 Task: Find a one-way flight from Hurghada to Batam on June 29 for 2 passengers in premium economy, with Emirates, and 1 carry-on bag, departing at 6:00 AM.
Action: Mouse pressed left at (344, 237)
Screenshot: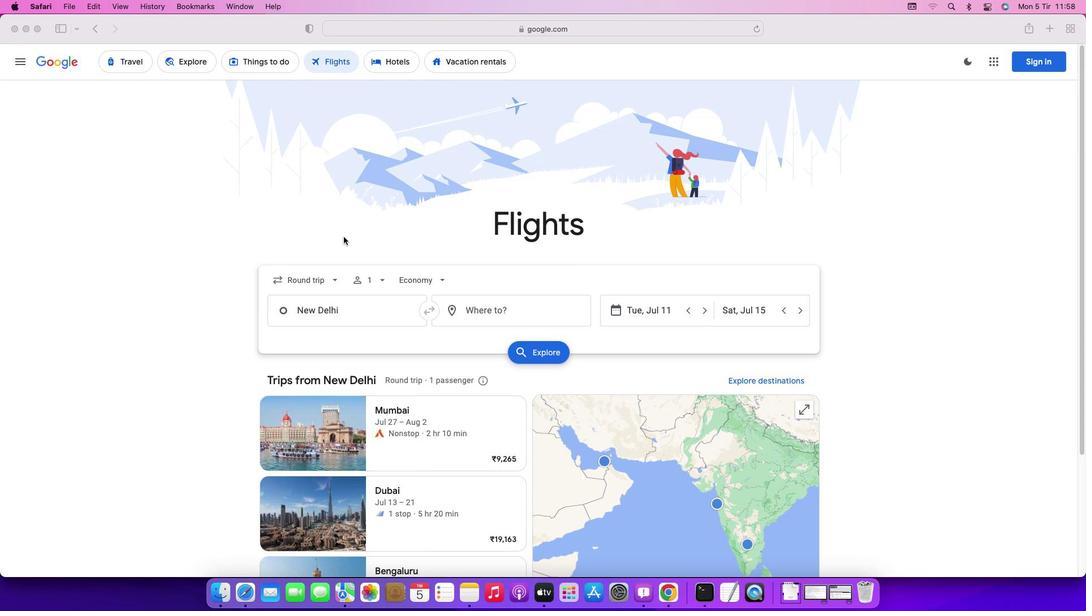 
Action: Mouse moved to (324, 277)
Screenshot: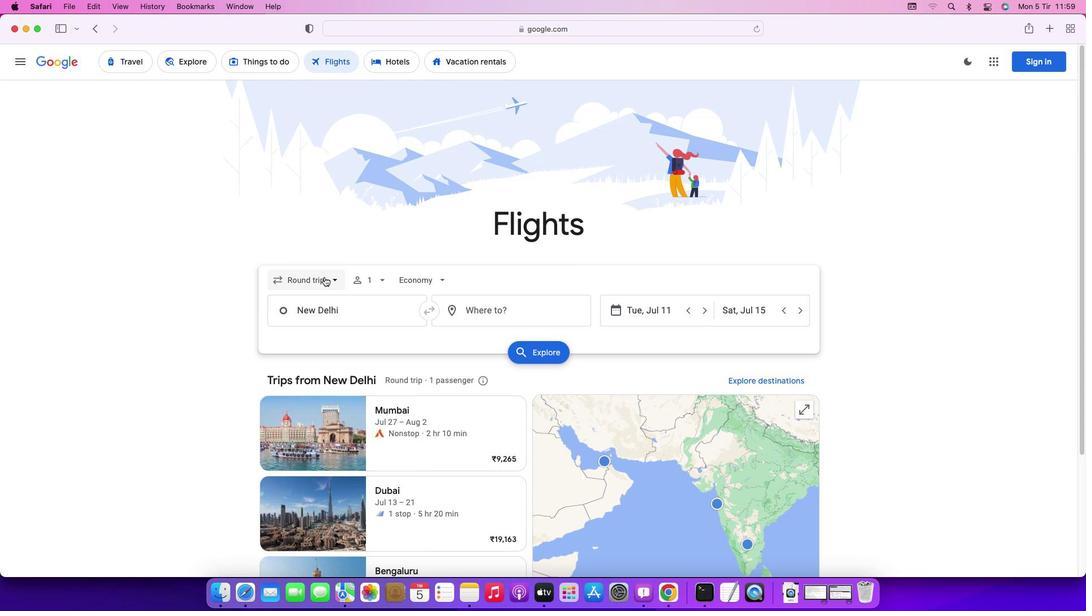 
Action: Mouse pressed left at (324, 277)
Screenshot: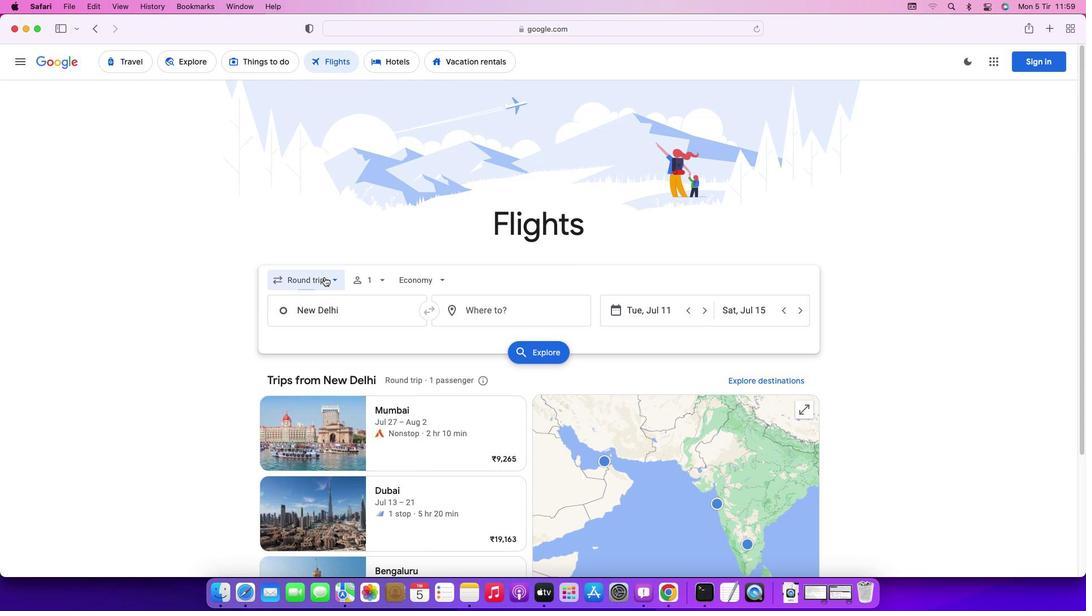 
Action: Mouse moved to (320, 334)
Screenshot: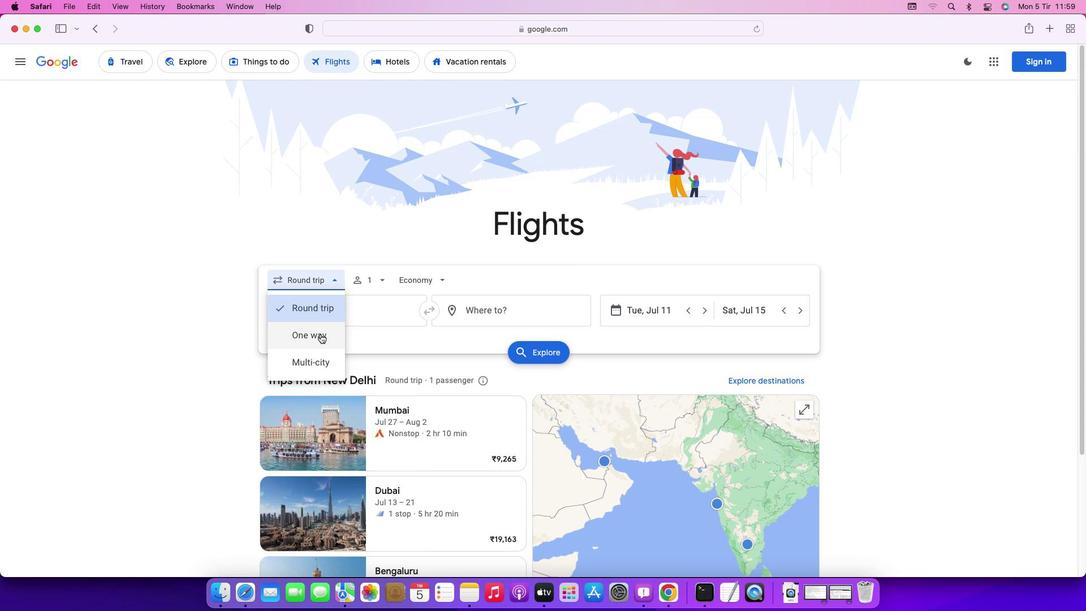 
Action: Mouse pressed left at (320, 334)
Screenshot: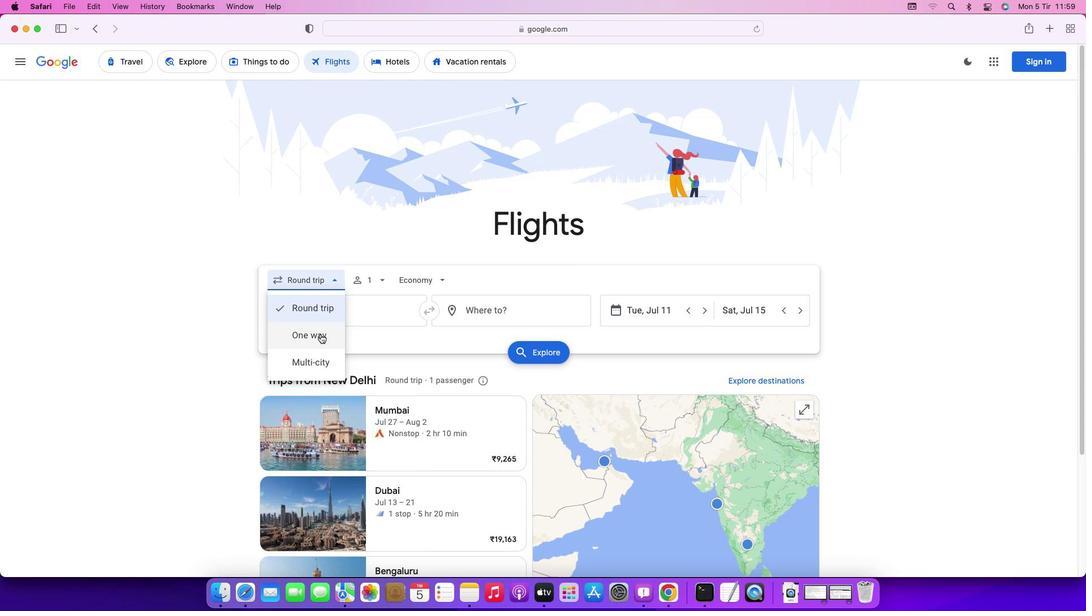 
Action: Mouse moved to (369, 276)
Screenshot: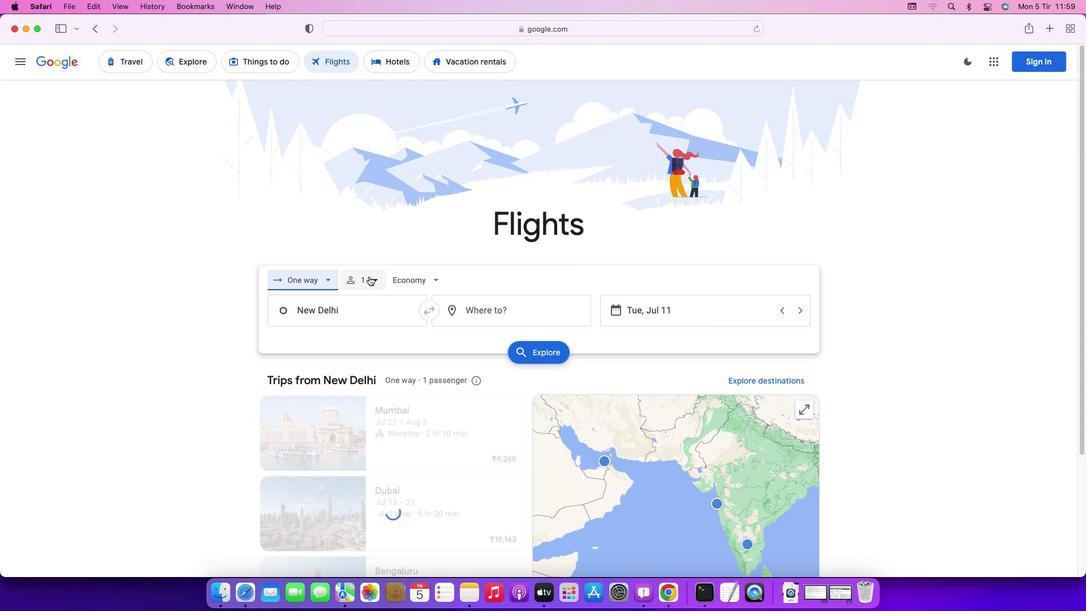 
Action: Mouse pressed left at (369, 276)
Screenshot: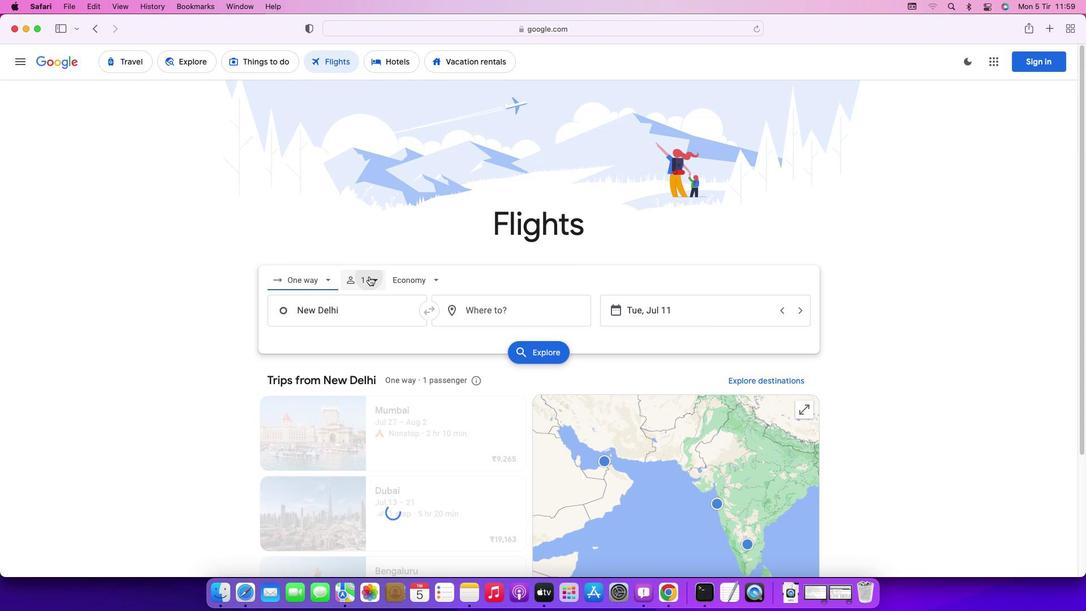 
Action: Mouse moved to (458, 307)
Screenshot: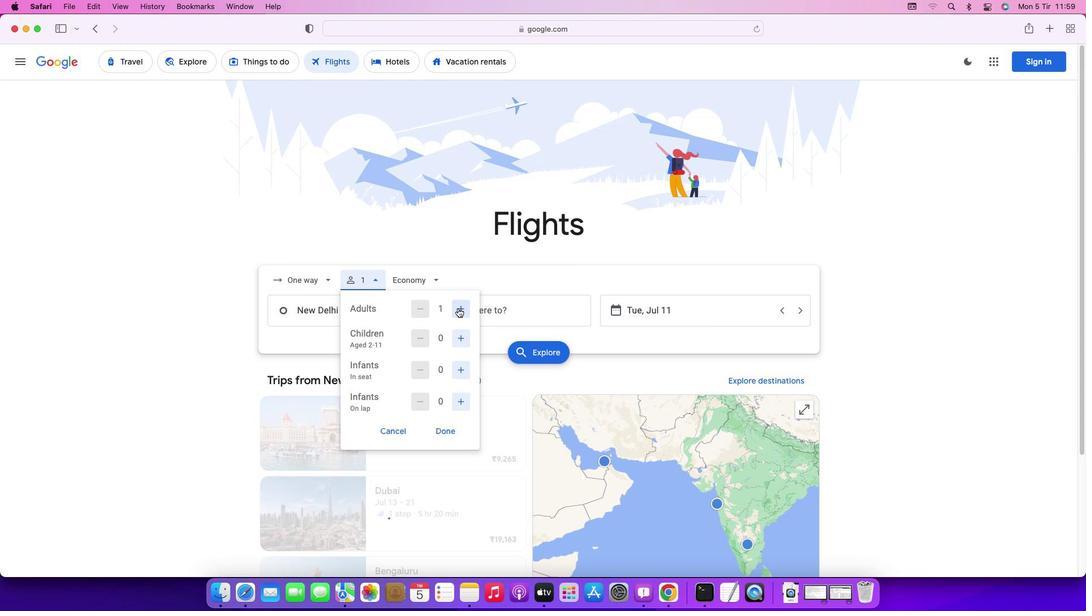 
Action: Mouse pressed left at (458, 307)
Screenshot: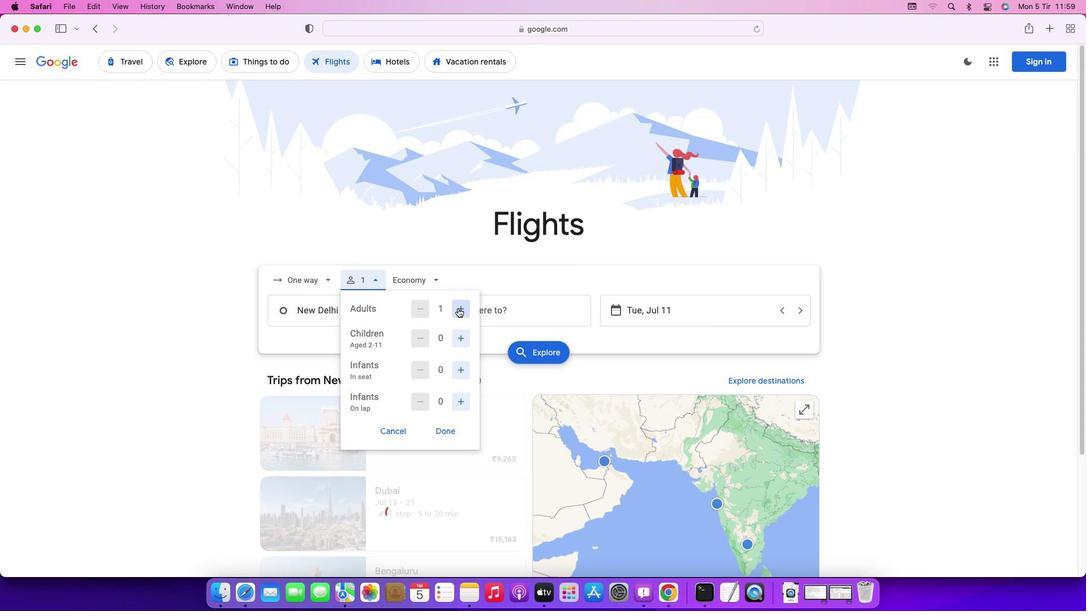 
Action: Mouse moved to (448, 430)
Screenshot: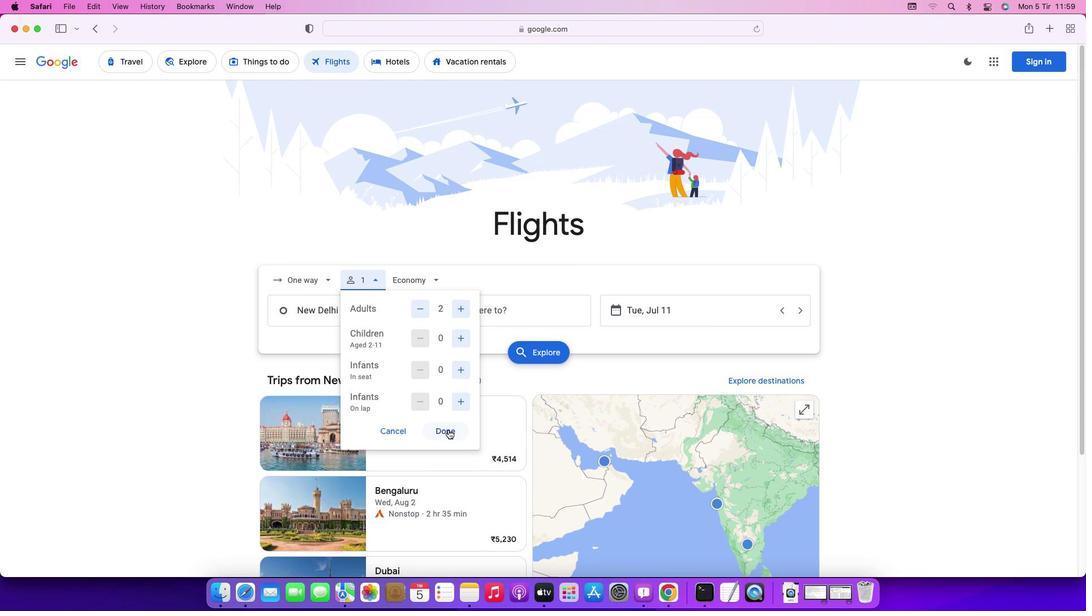 
Action: Mouse pressed left at (448, 430)
Screenshot: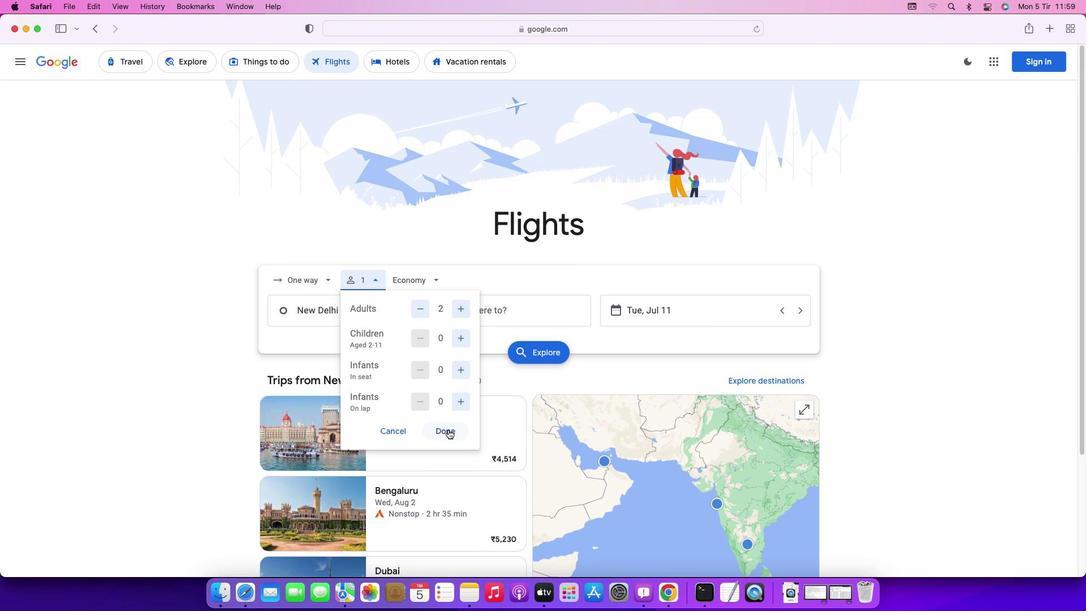 
Action: Mouse moved to (435, 281)
Screenshot: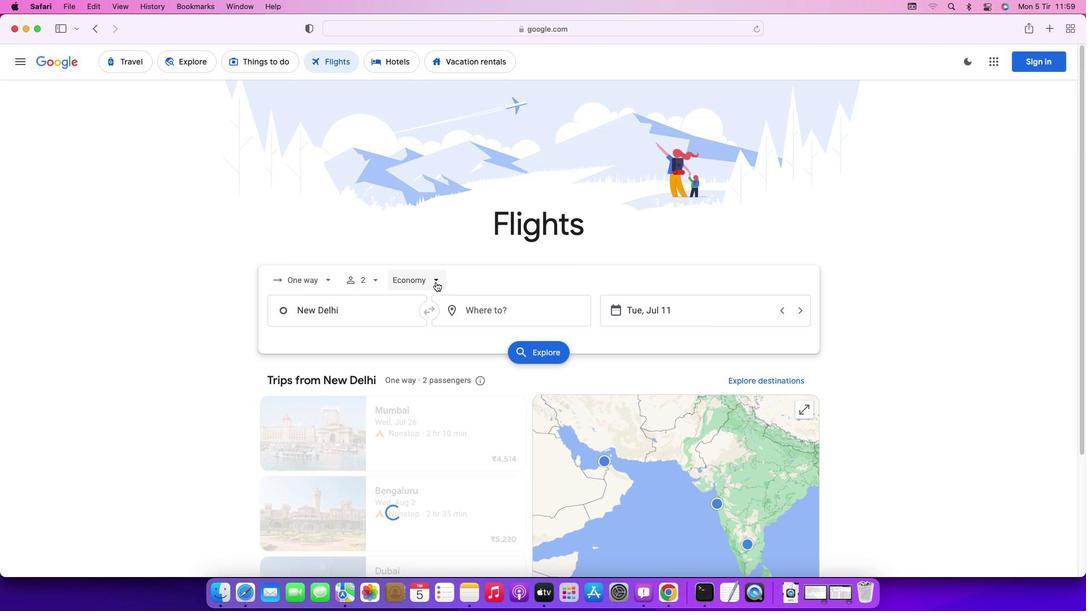 
Action: Mouse pressed left at (435, 281)
Screenshot: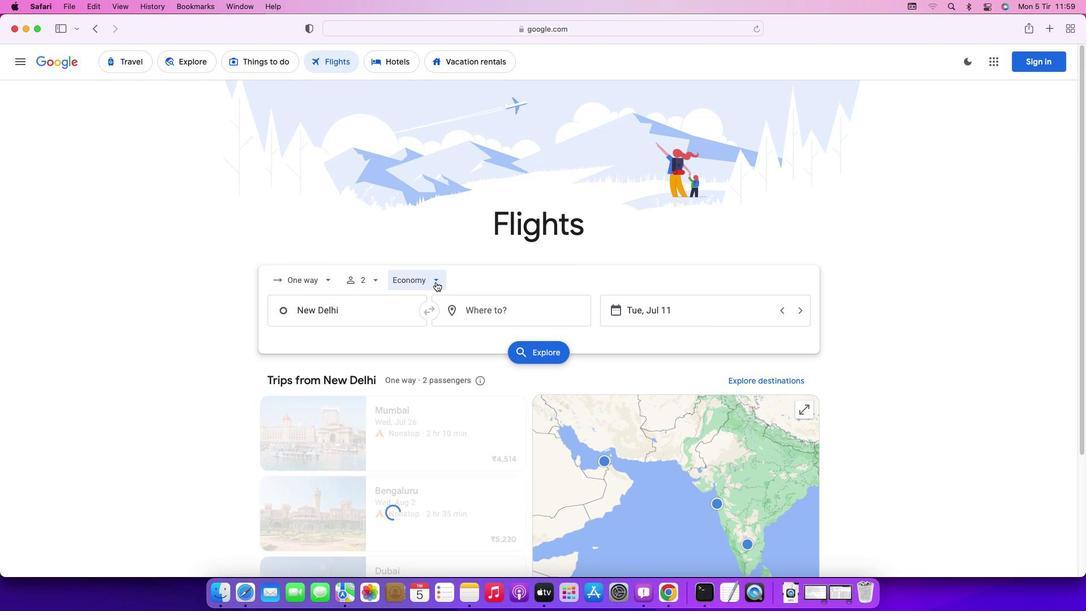 
Action: Mouse moved to (435, 330)
Screenshot: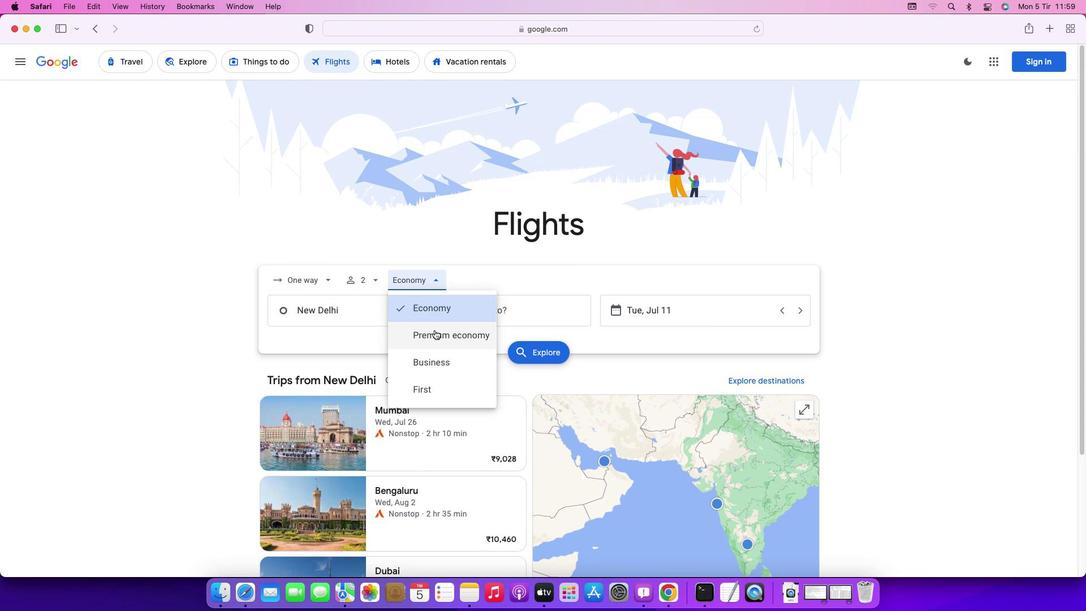 
Action: Mouse pressed left at (435, 330)
Screenshot: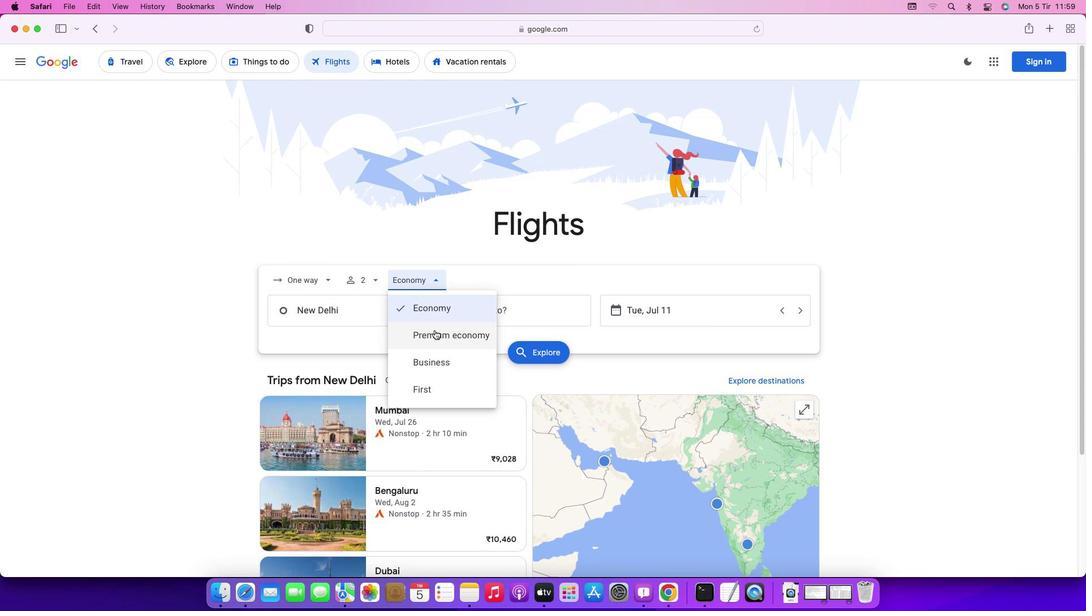 
Action: Mouse moved to (365, 308)
Screenshot: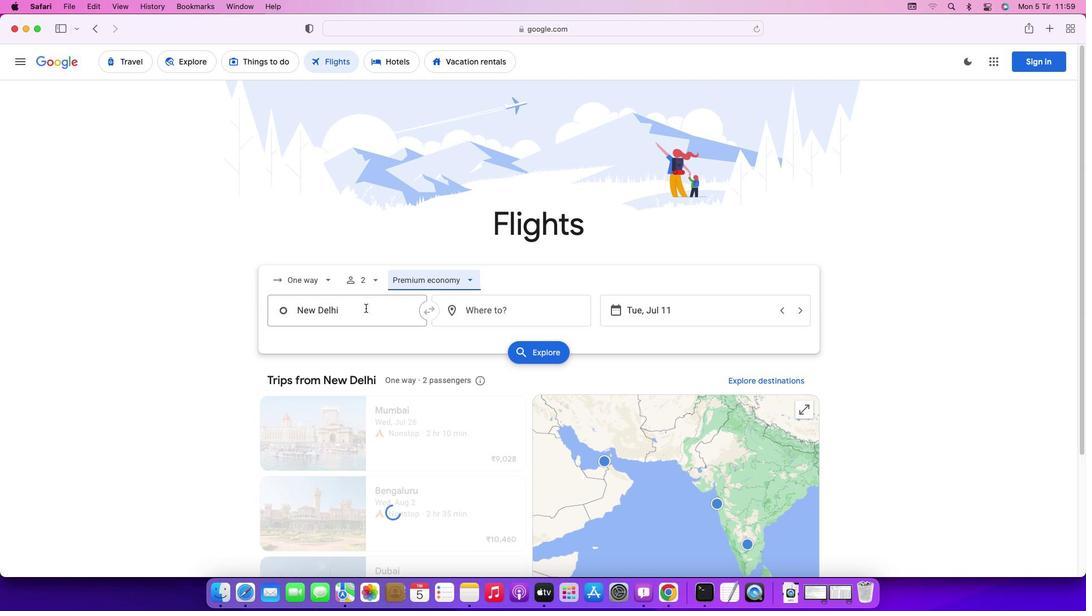 
Action: Mouse pressed left at (365, 308)
Screenshot: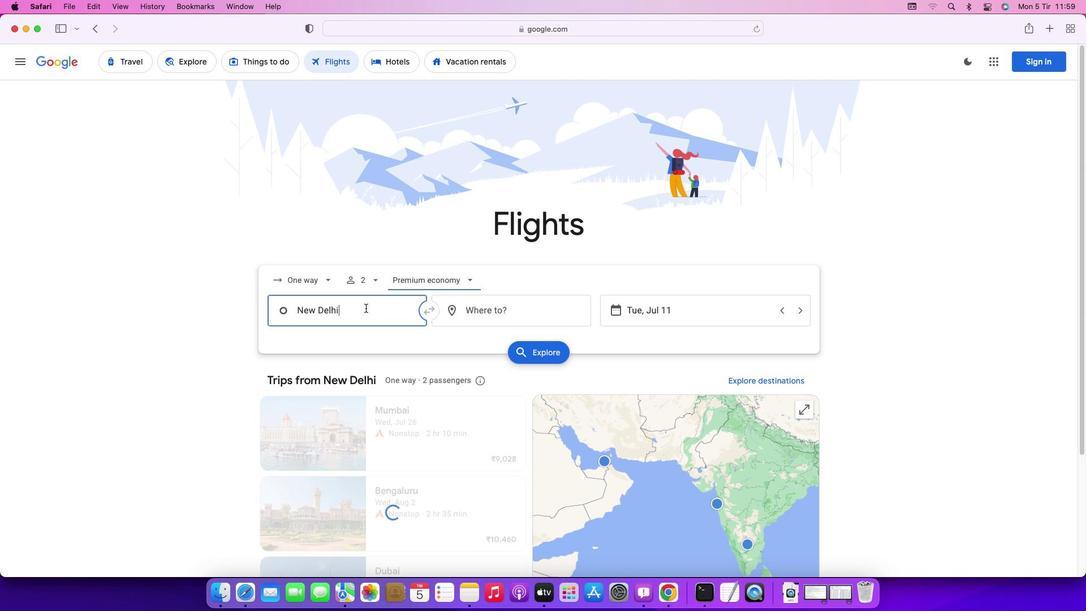 
Action: Key pressed Key.backspaceKey.caps_lock'H'Key.caps_lock'u''r''g''h''a''d''a'Key.enter
Screenshot: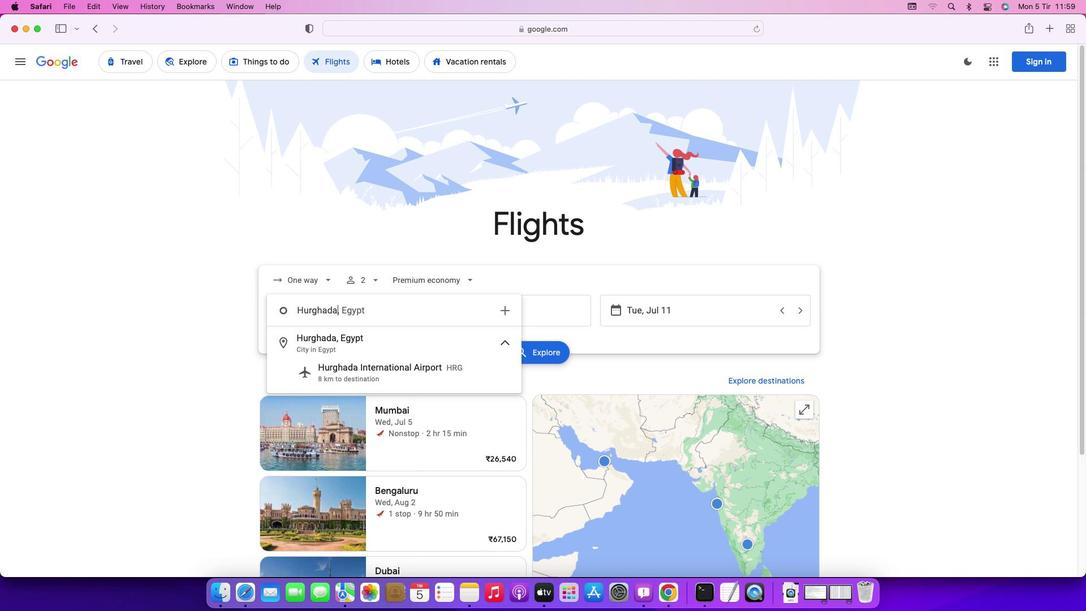 
Action: Mouse moved to (476, 315)
Screenshot: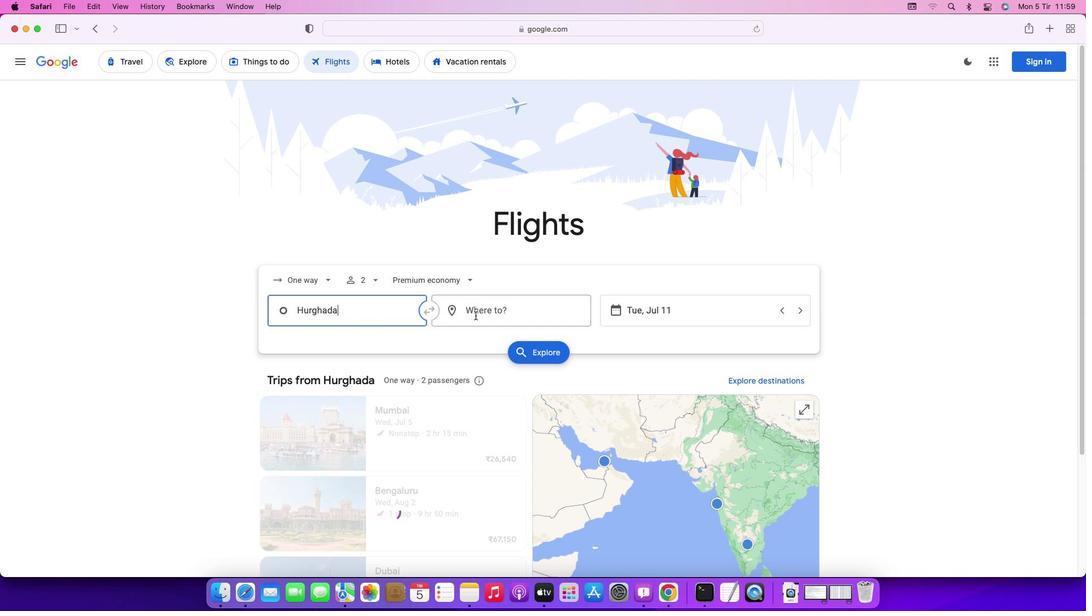 
Action: Mouse pressed left at (476, 315)
Screenshot: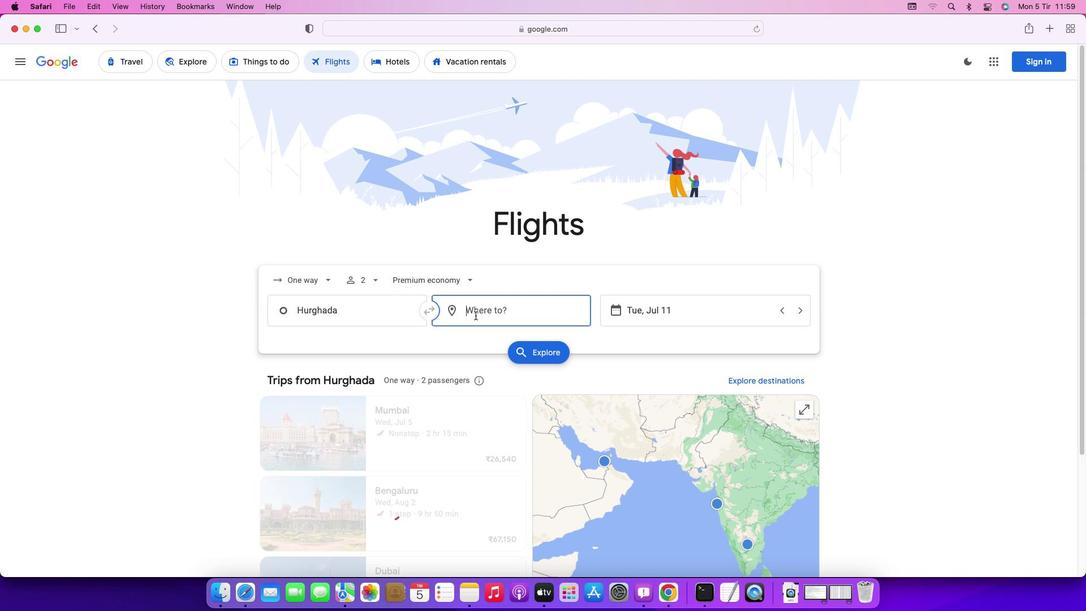 
Action: Key pressed Key.caps_lock'B'Key.caps_lock'a''t''a''m'Key.enter
Screenshot: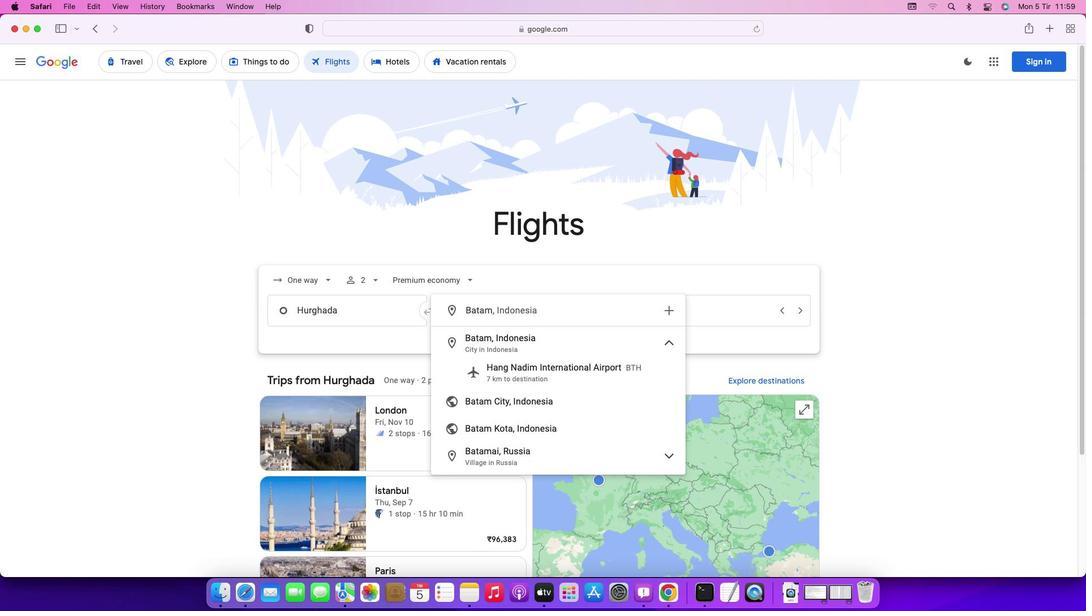 
Action: Mouse moved to (696, 311)
Screenshot: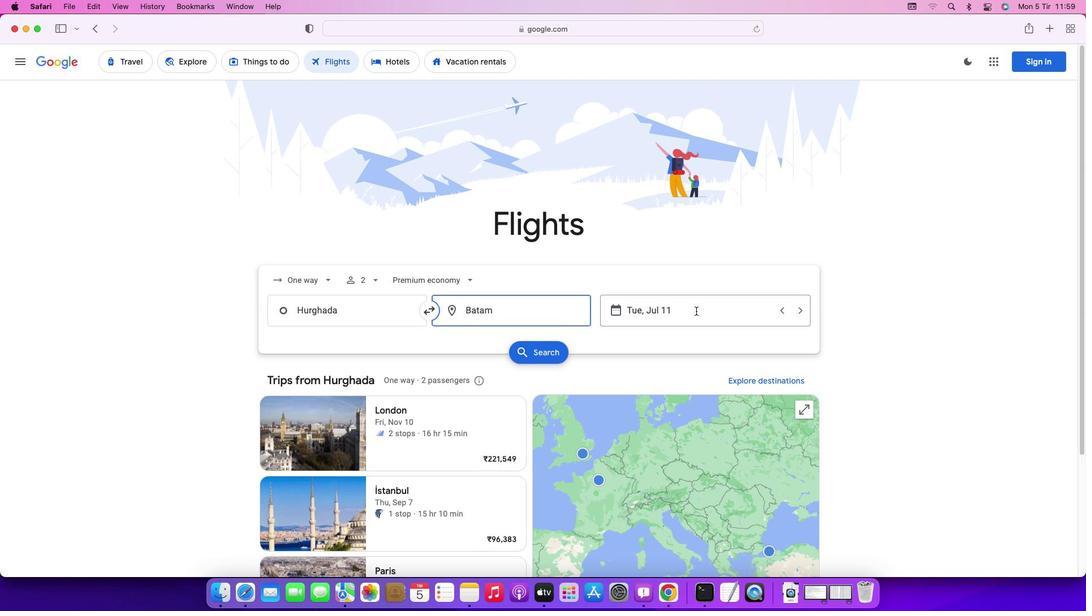 
Action: Mouse pressed left at (696, 311)
Screenshot: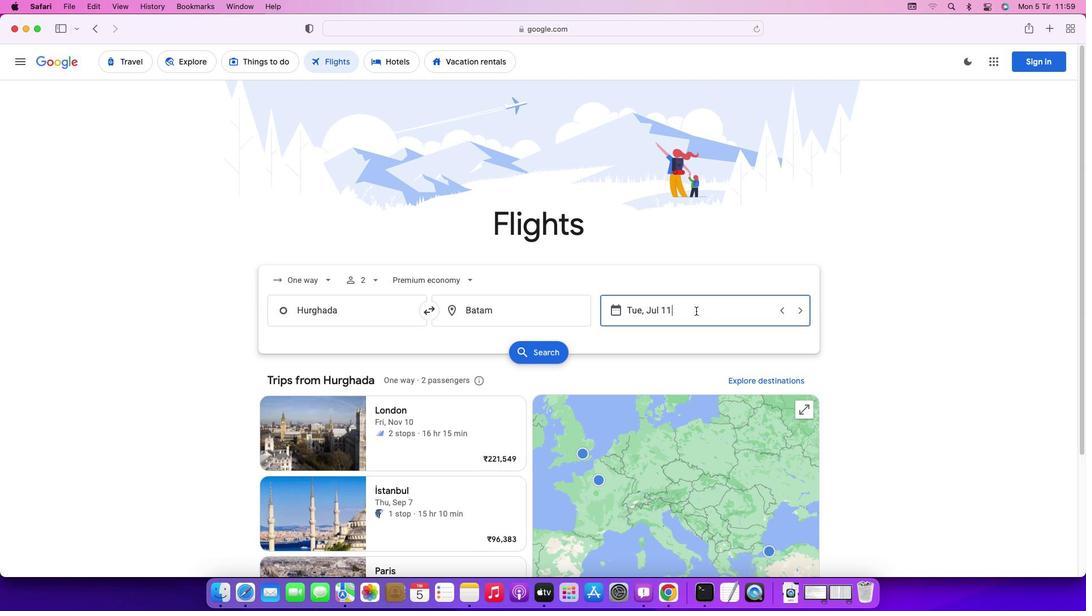 
Action: Mouse moved to (517, 489)
Screenshot: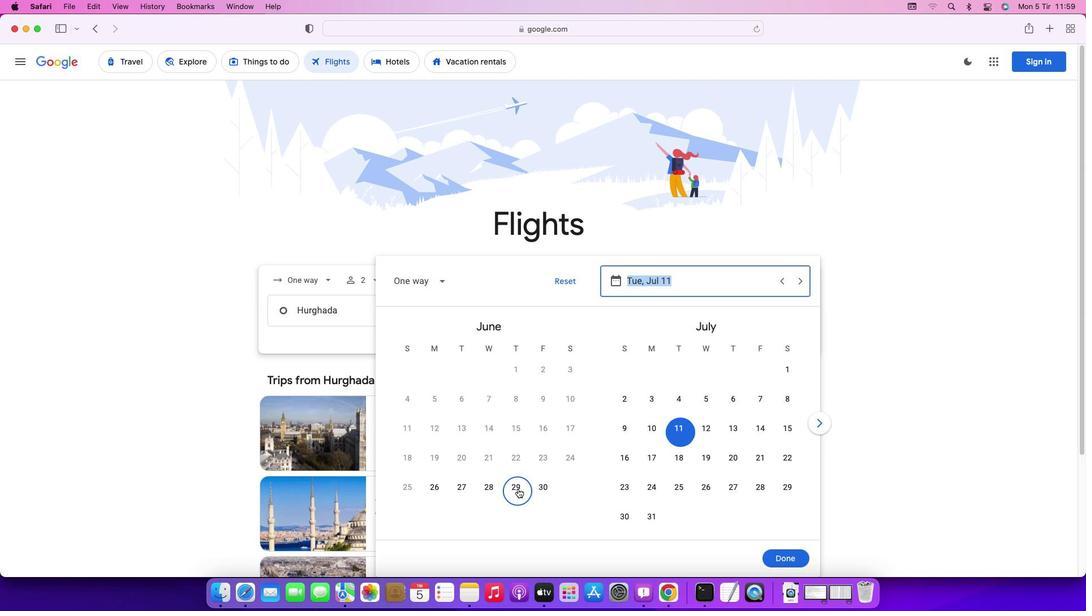 
Action: Mouse pressed left at (517, 489)
Screenshot: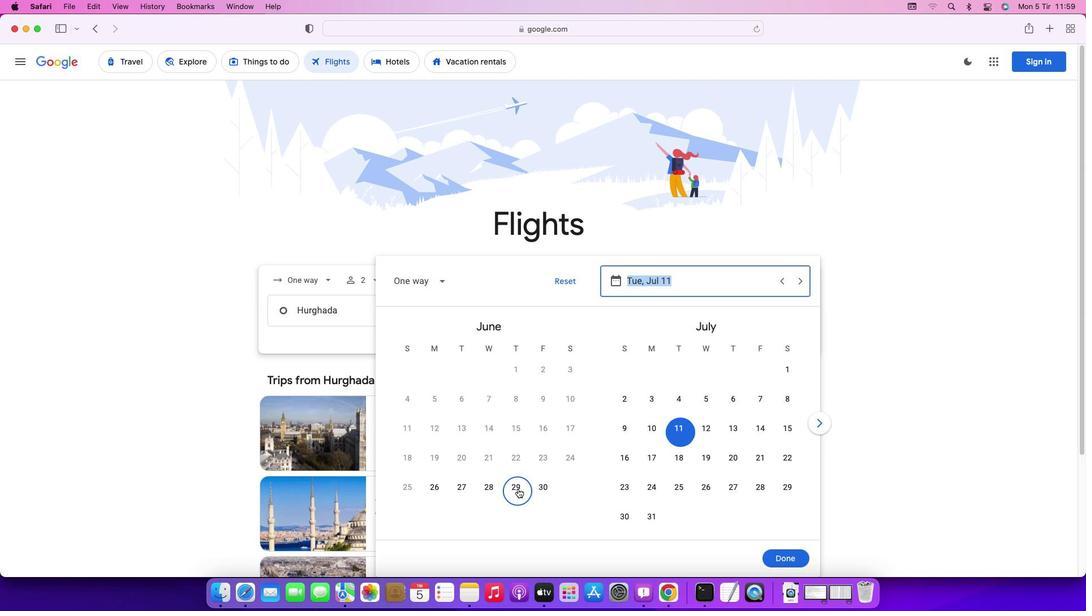 
Action: Mouse moved to (784, 554)
Screenshot: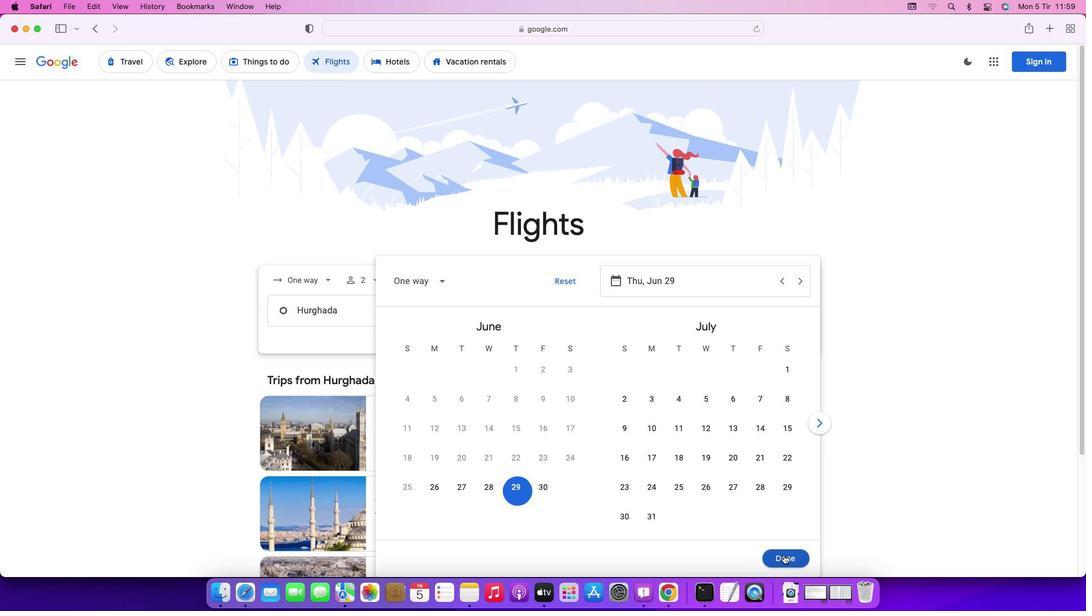 
Action: Mouse pressed left at (784, 554)
Screenshot: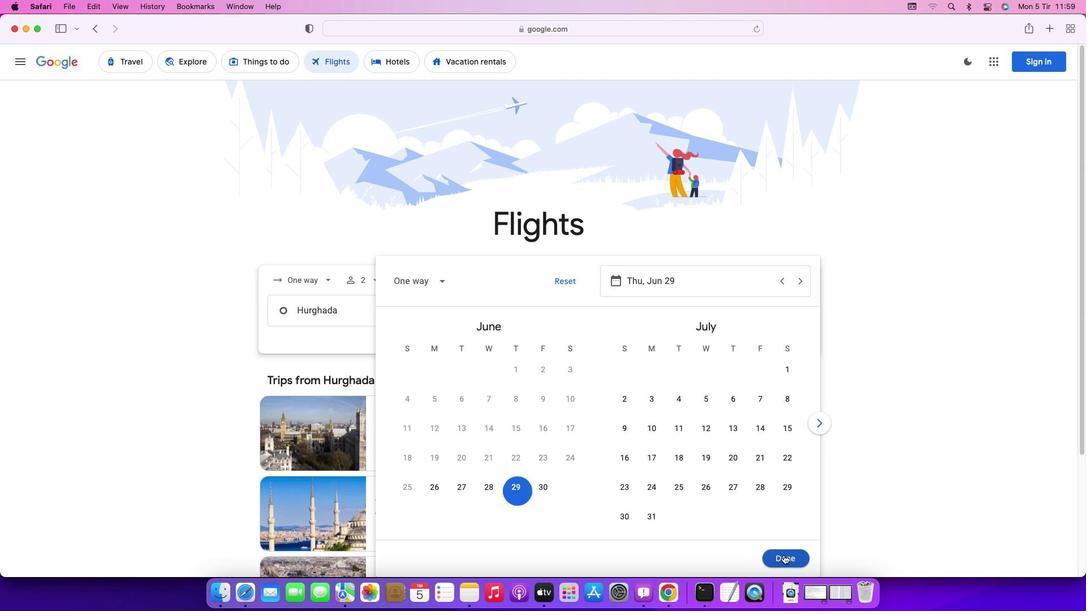 
Action: Mouse moved to (558, 357)
Screenshot: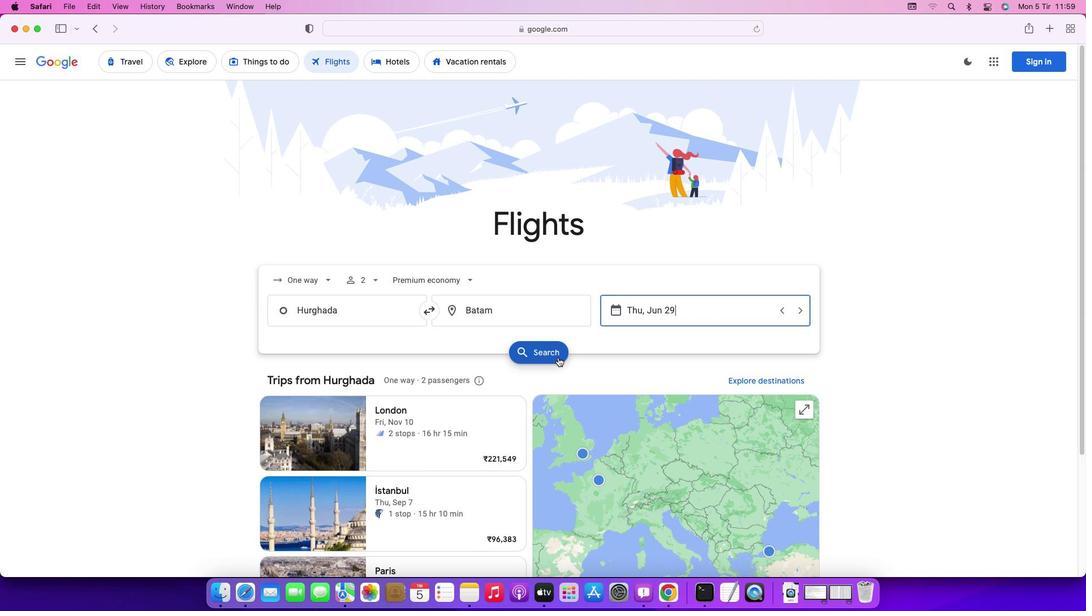 
Action: Mouse pressed left at (558, 357)
Screenshot: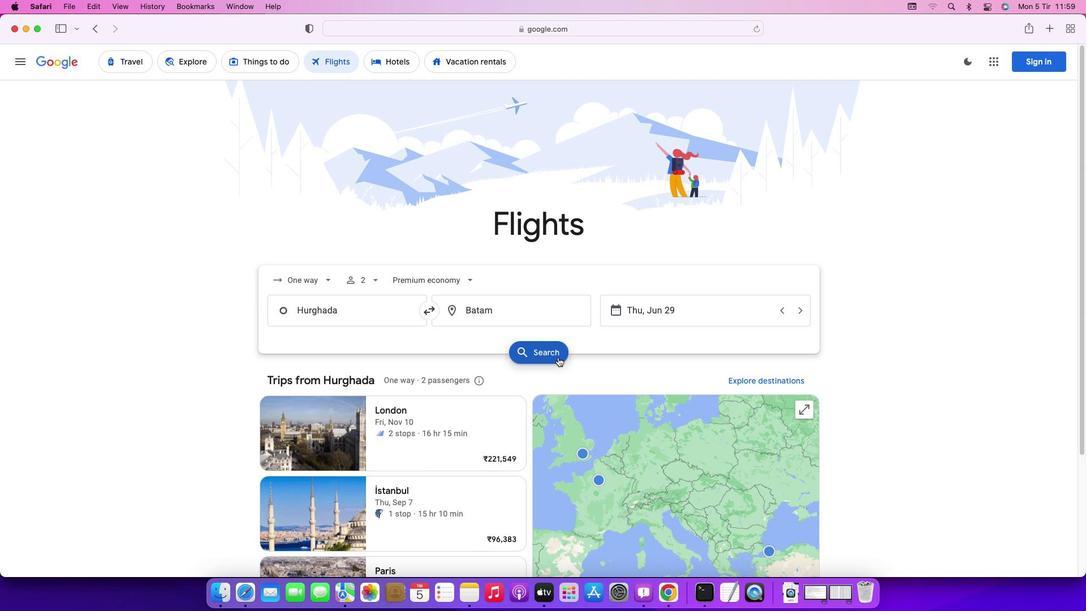 
Action: Mouse moved to (344, 169)
Screenshot: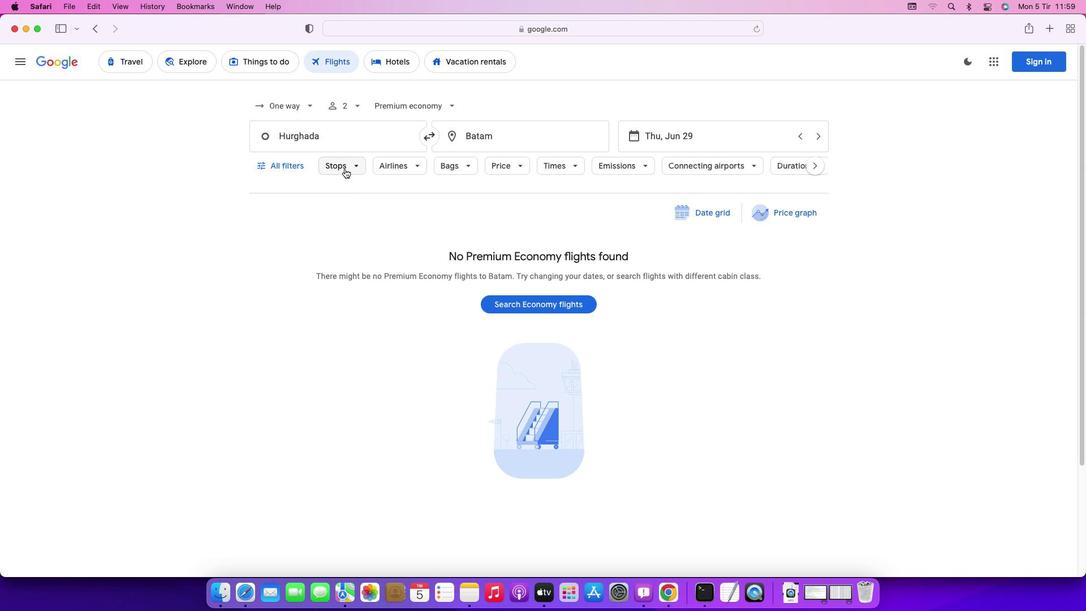 
Action: Mouse pressed left at (344, 169)
Screenshot: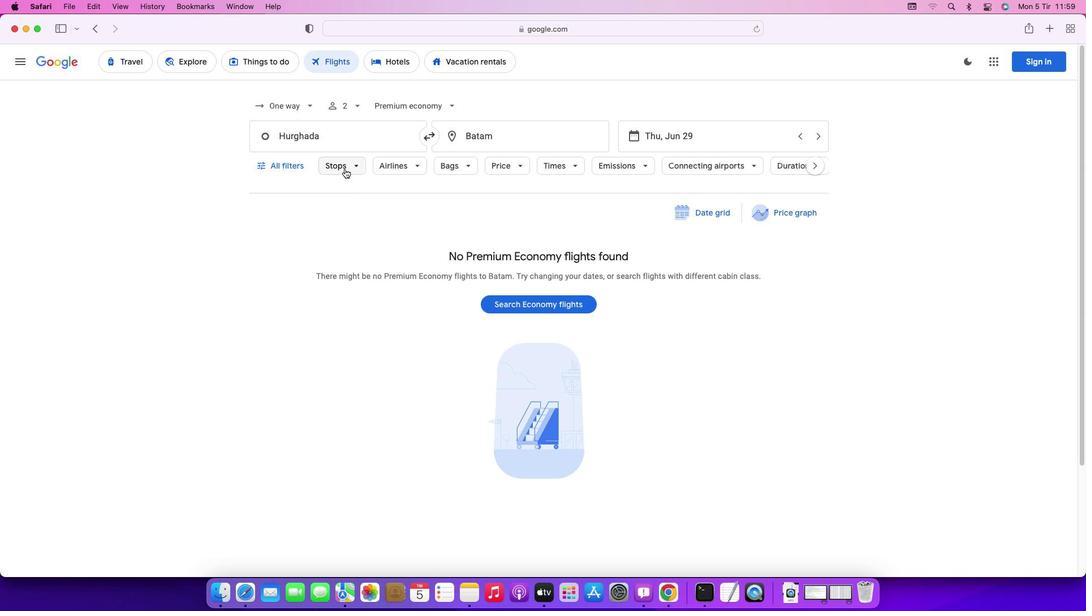 
Action: Mouse moved to (344, 223)
Screenshot: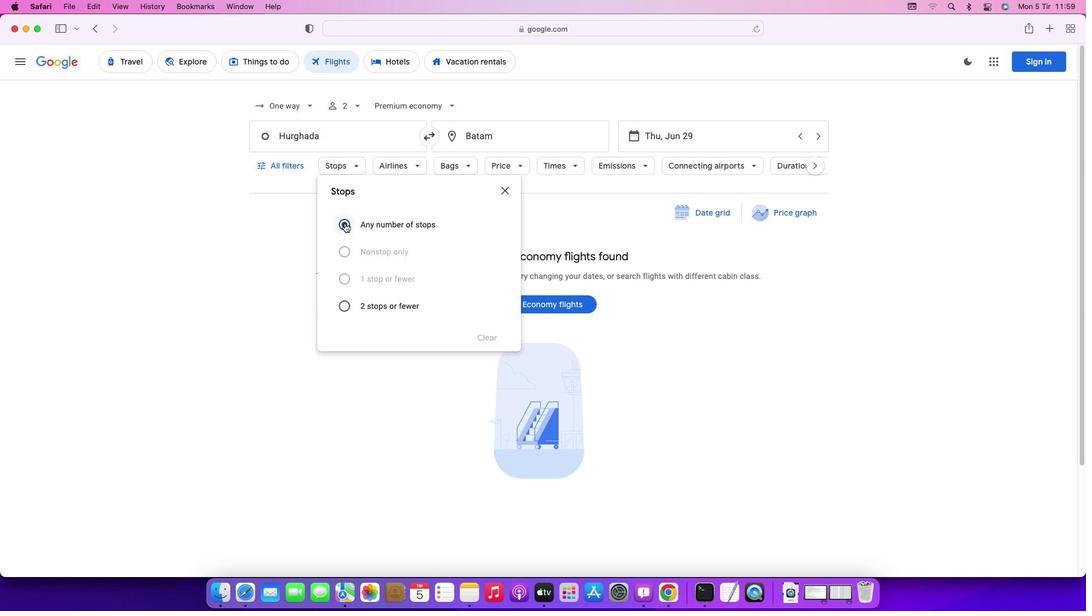 
Action: Mouse pressed left at (344, 223)
Screenshot: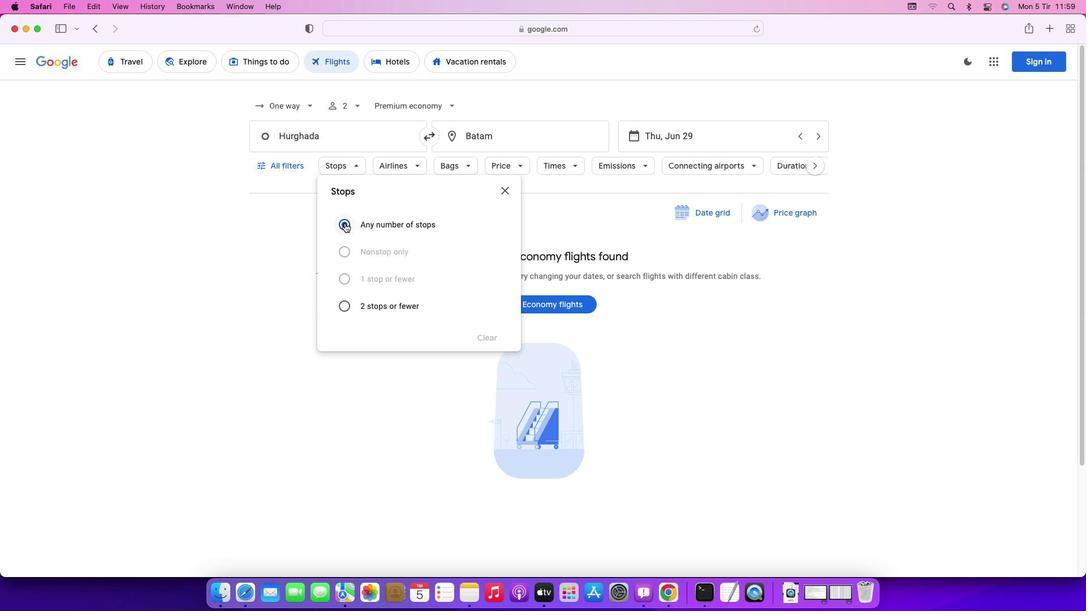 
Action: Mouse moved to (505, 193)
Screenshot: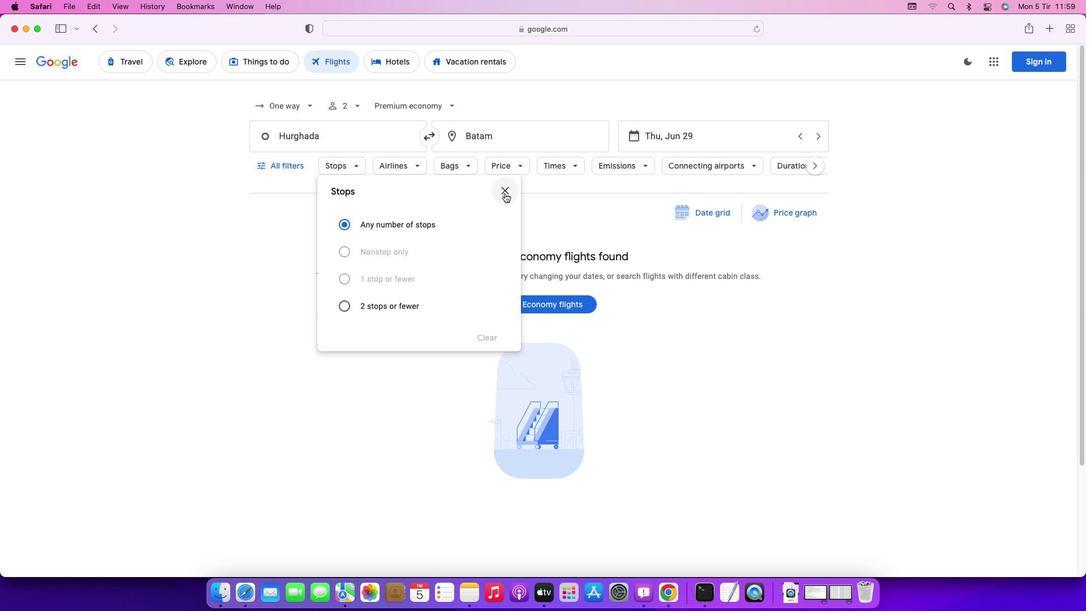 
Action: Mouse pressed left at (505, 193)
Screenshot: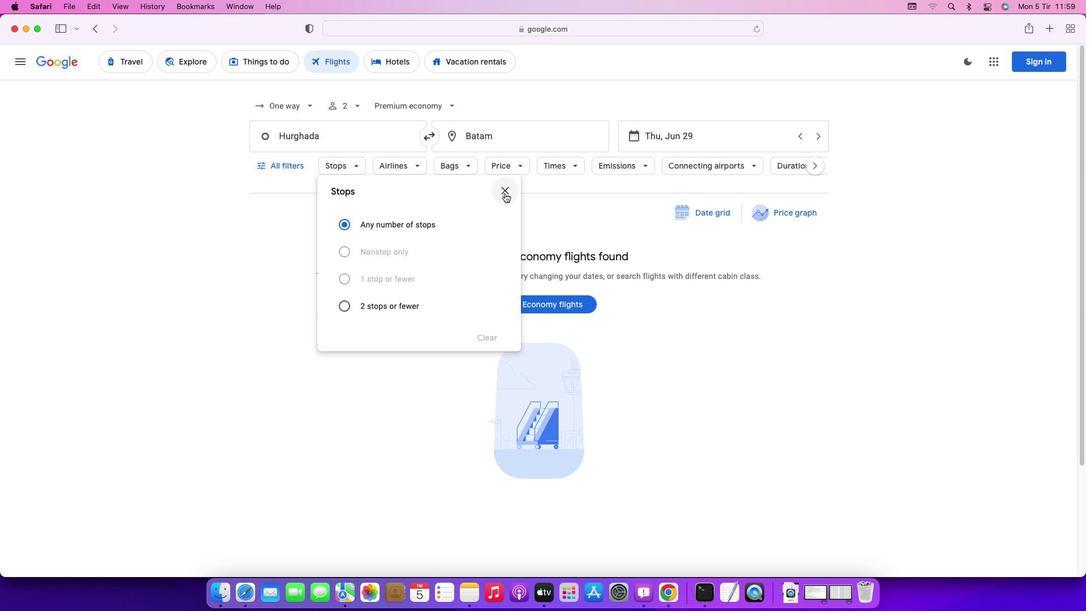 
Action: Mouse moved to (410, 165)
Screenshot: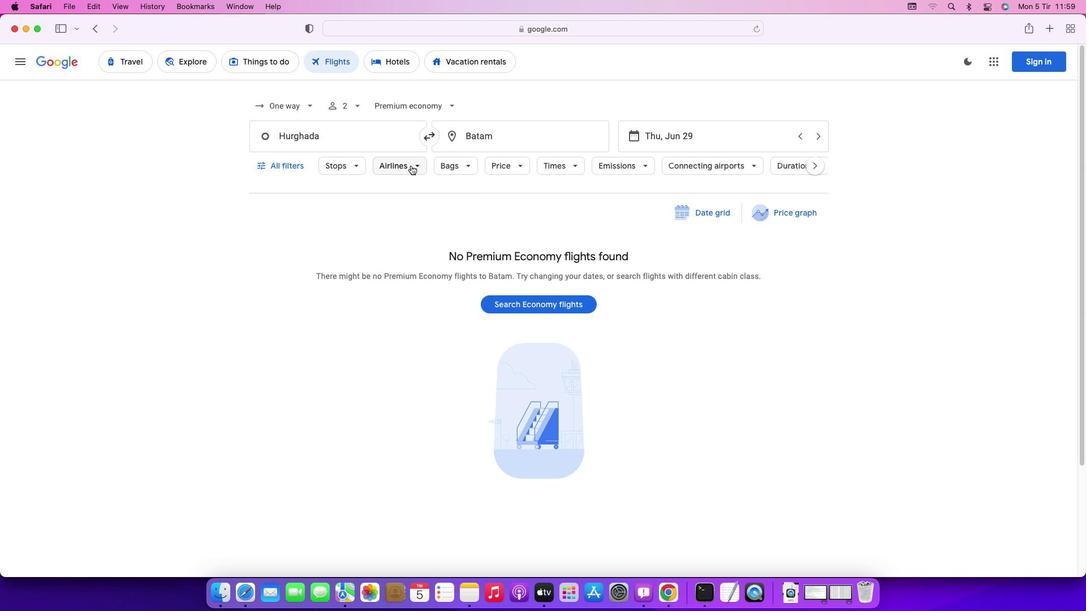 
Action: Mouse pressed left at (410, 165)
Screenshot: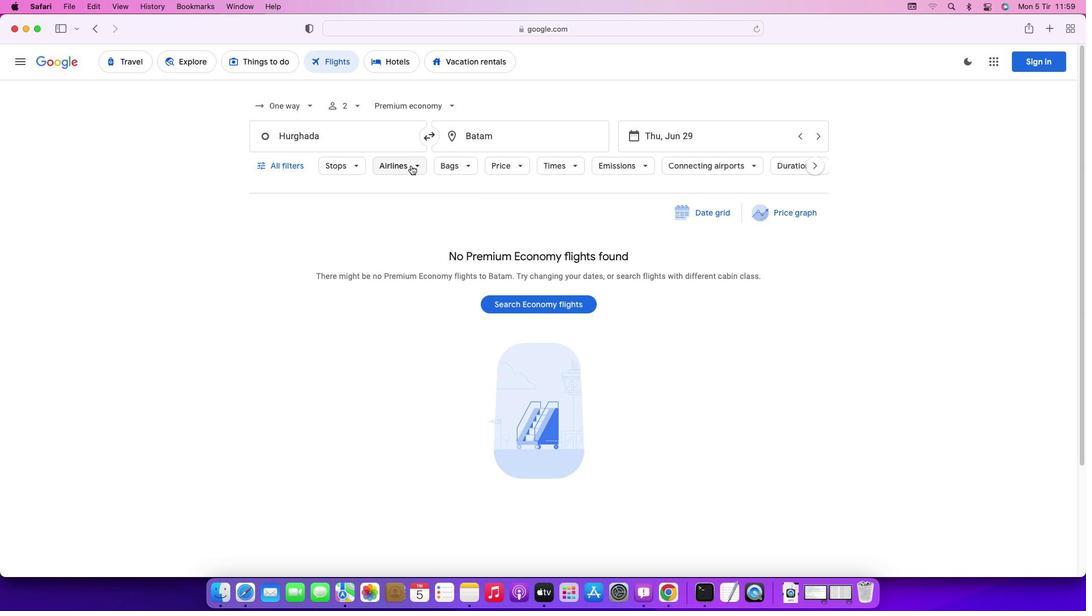 
Action: Mouse moved to (543, 224)
Screenshot: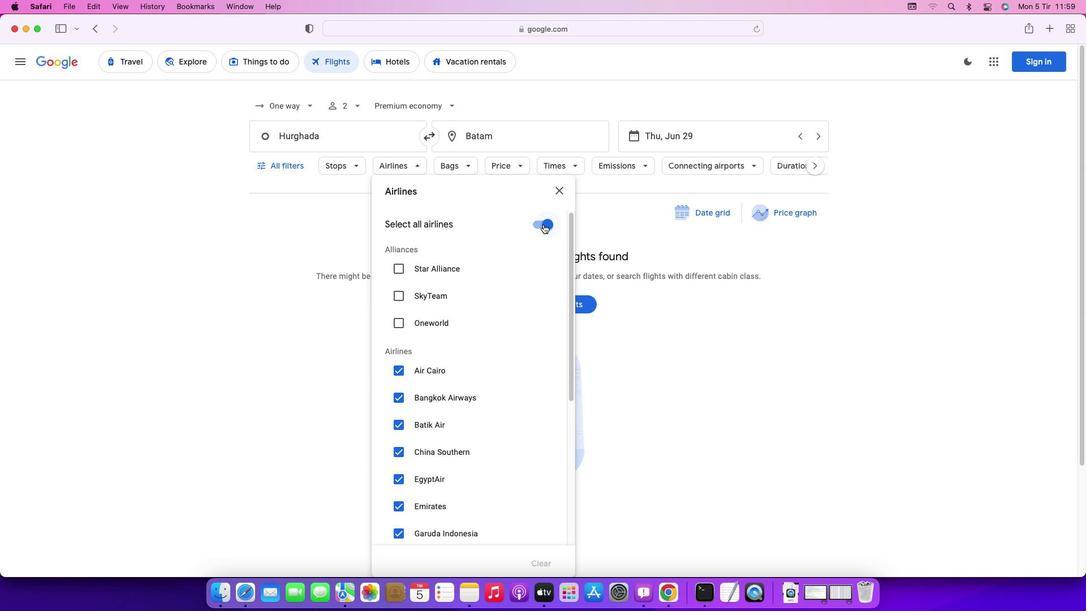
Action: Mouse pressed left at (543, 224)
Screenshot: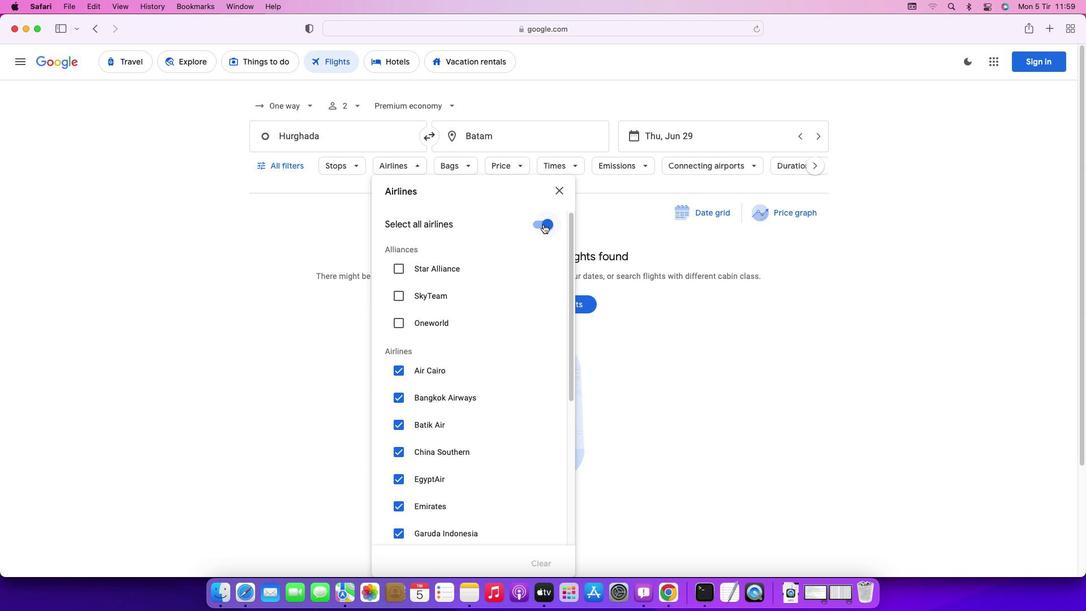 
Action: Mouse moved to (502, 383)
Screenshot: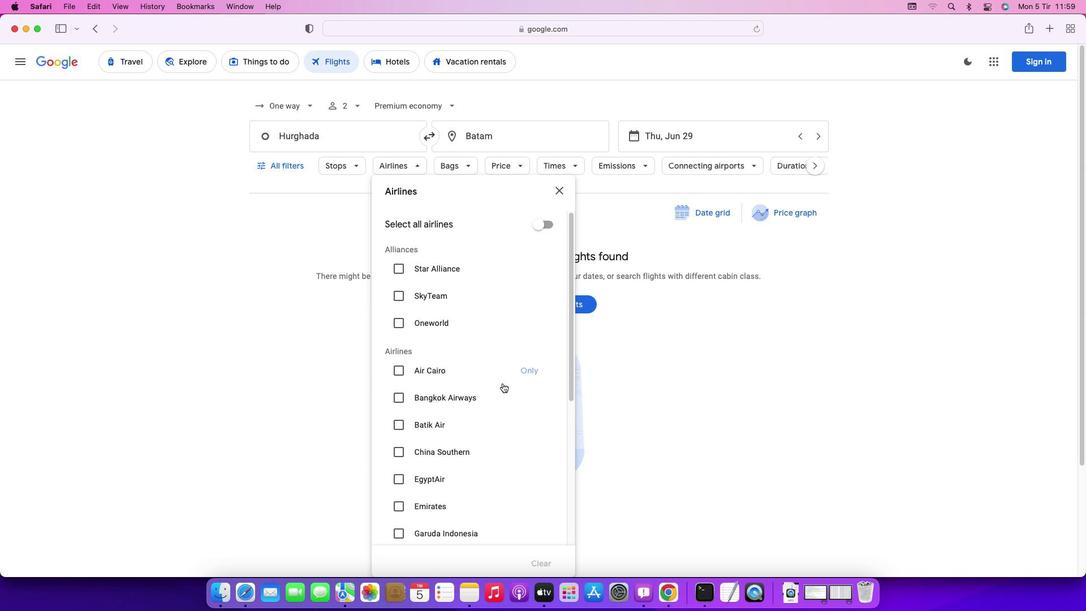
Action: Mouse scrolled (502, 383) with delta (0, 0)
Screenshot: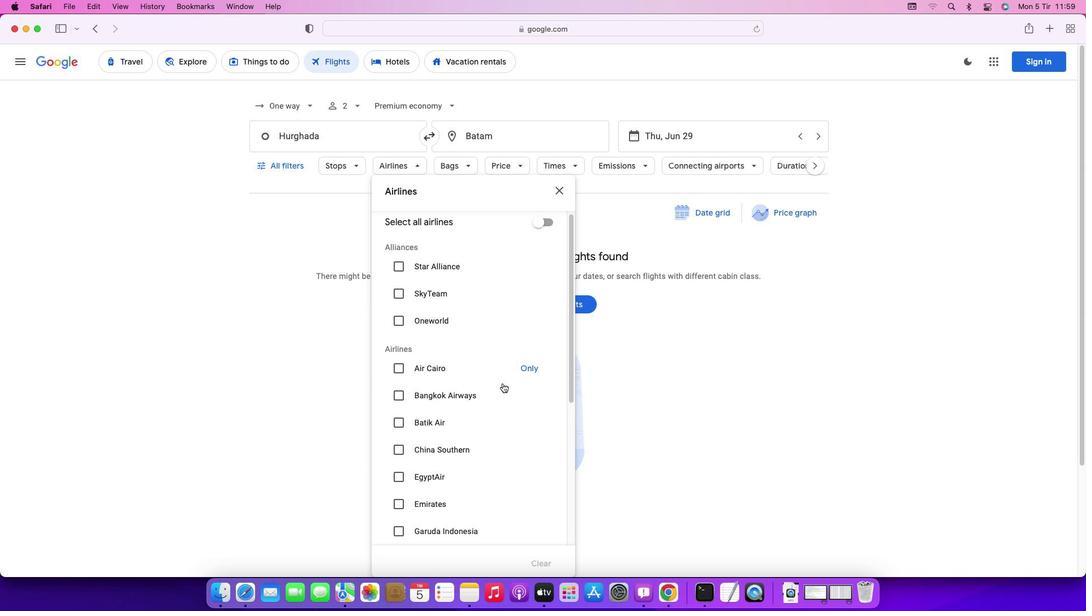 
Action: Mouse moved to (399, 504)
Screenshot: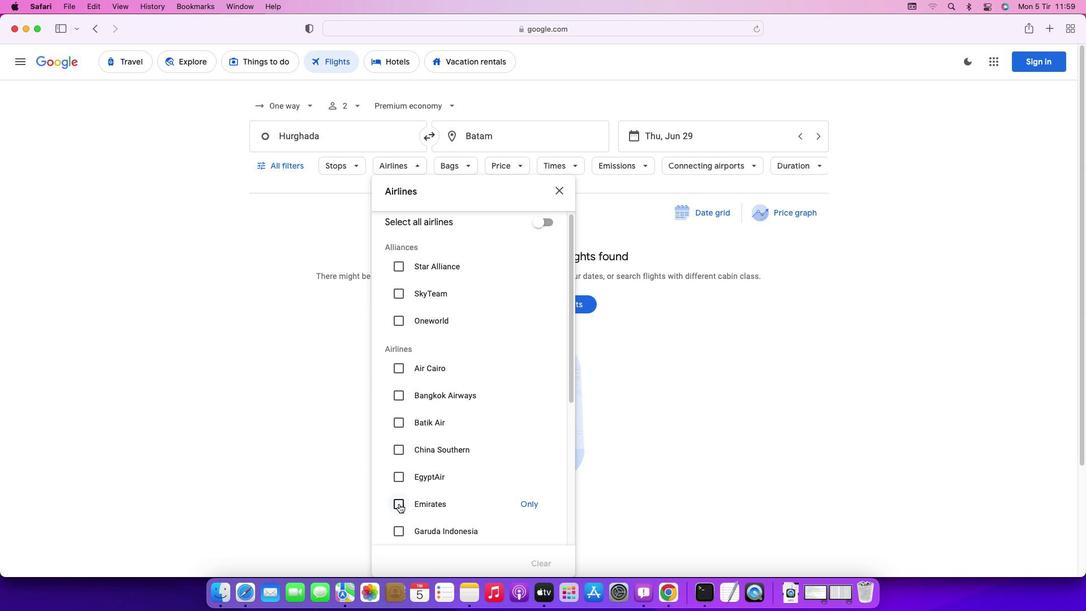 
Action: Mouse pressed left at (399, 504)
Screenshot: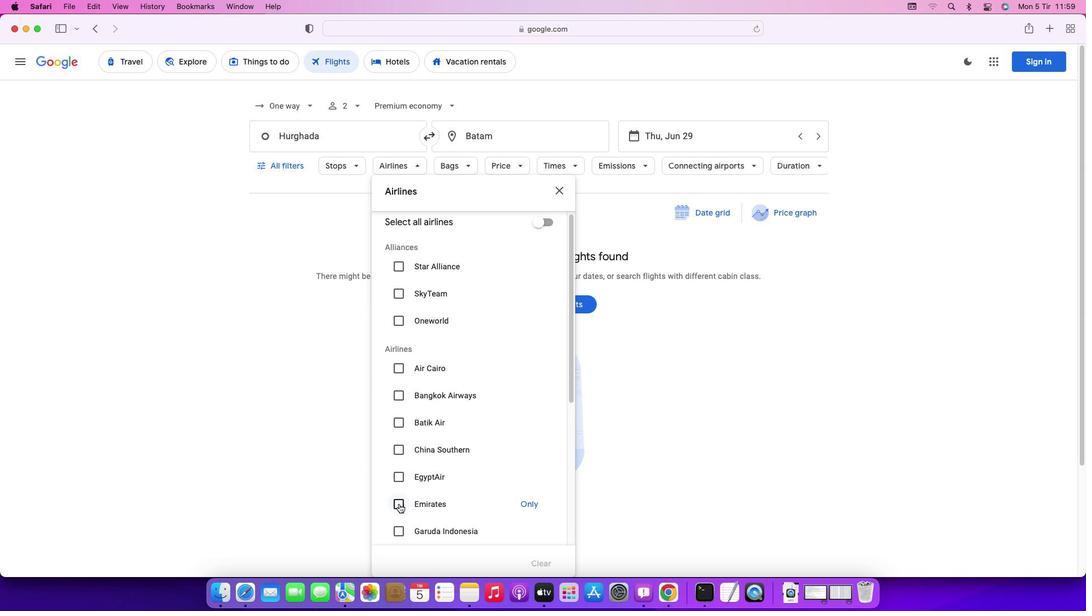 
Action: Mouse moved to (564, 185)
Screenshot: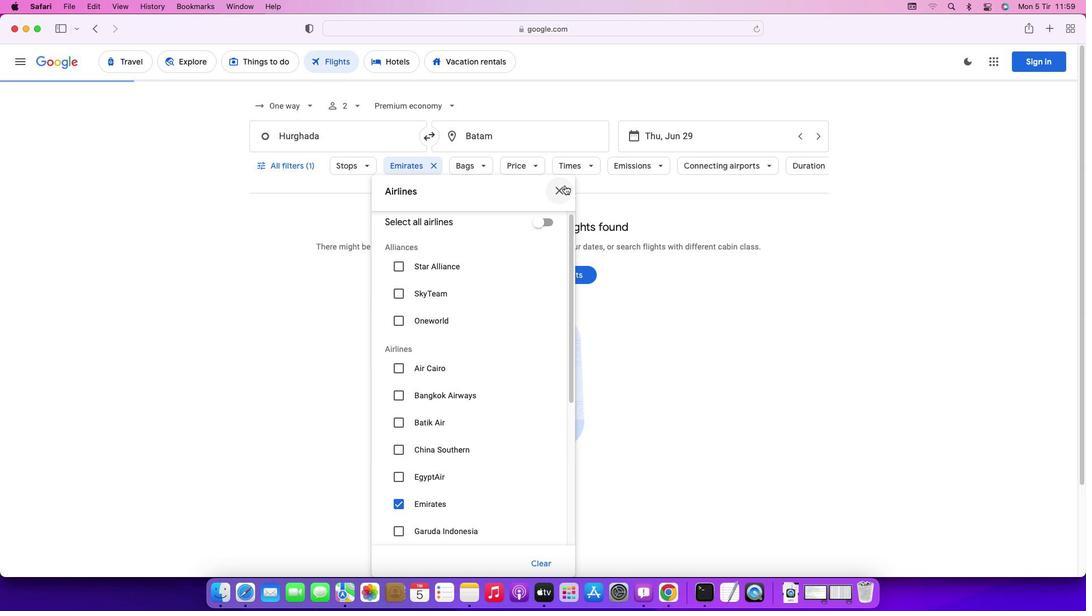 
Action: Mouse pressed left at (564, 185)
Screenshot: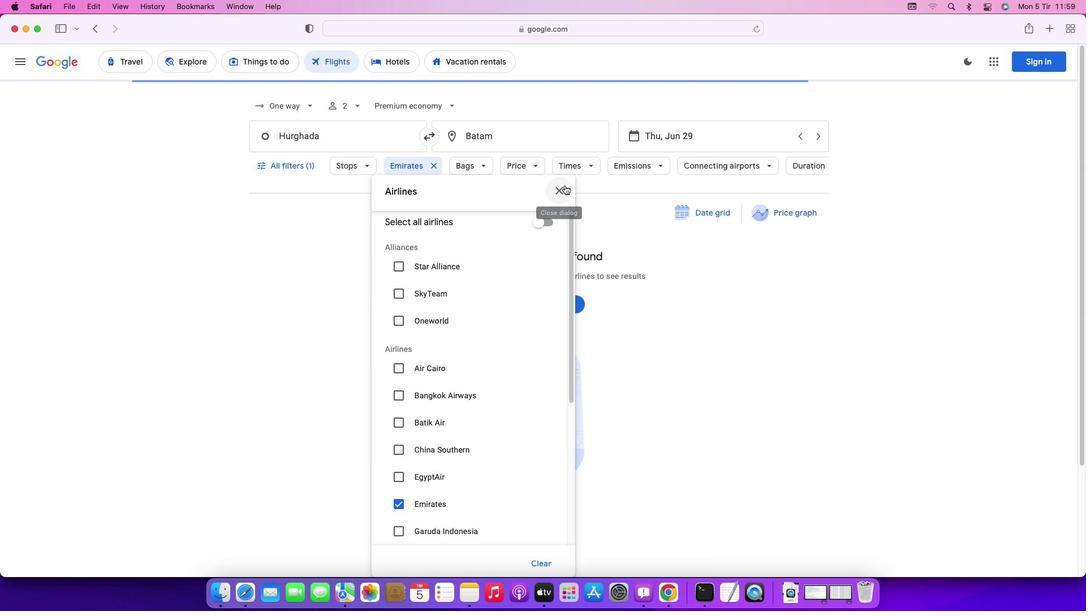 
Action: Mouse moved to (470, 165)
Screenshot: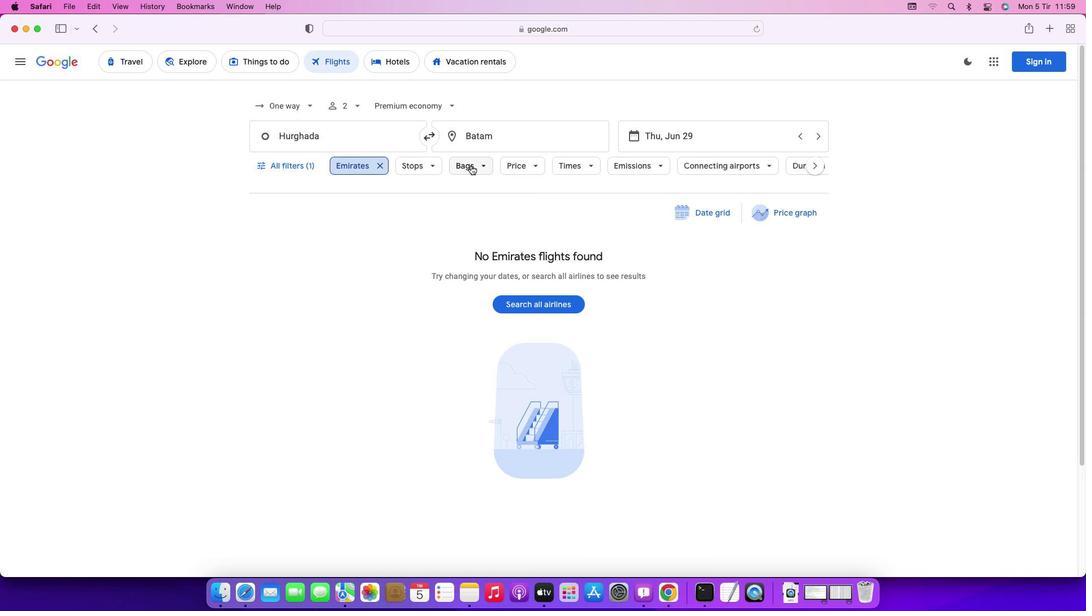 
Action: Mouse pressed left at (470, 165)
Screenshot: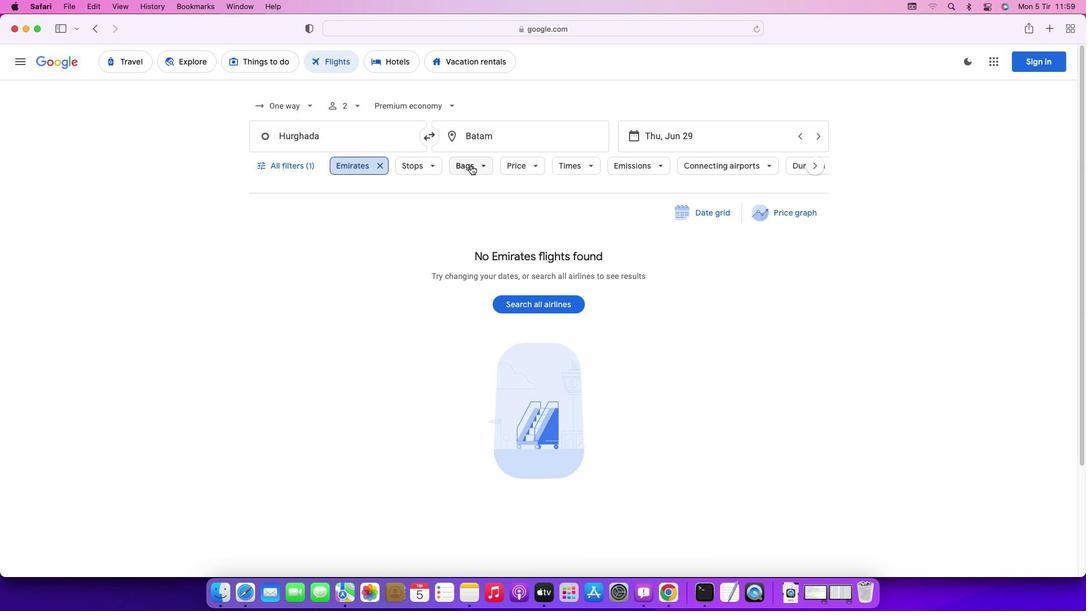 
Action: Mouse moved to (628, 220)
Screenshot: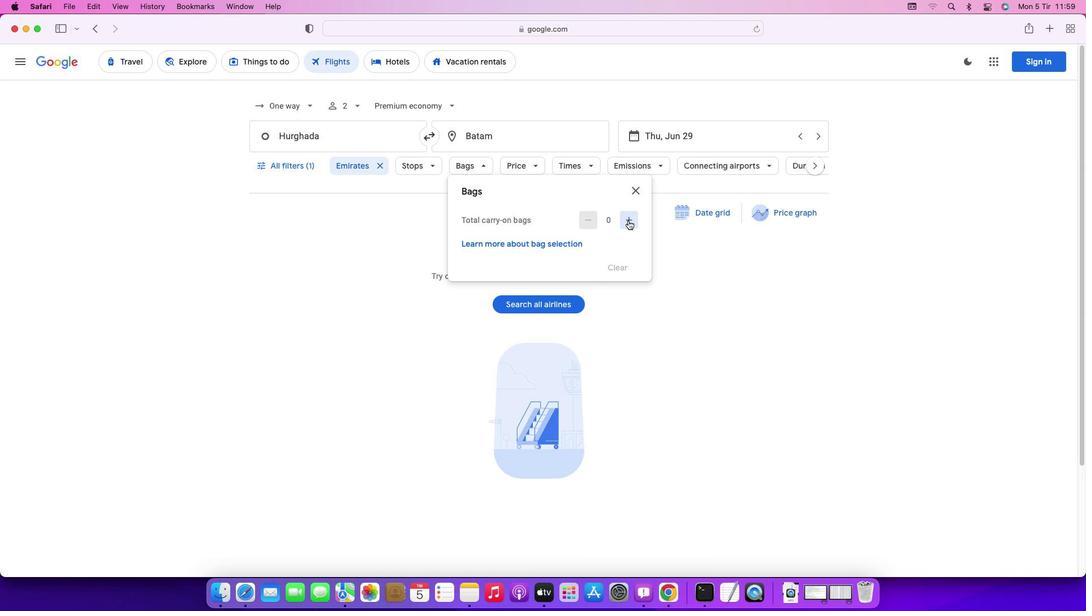 
Action: Mouse pressed left at (628, 220)
Screenshot: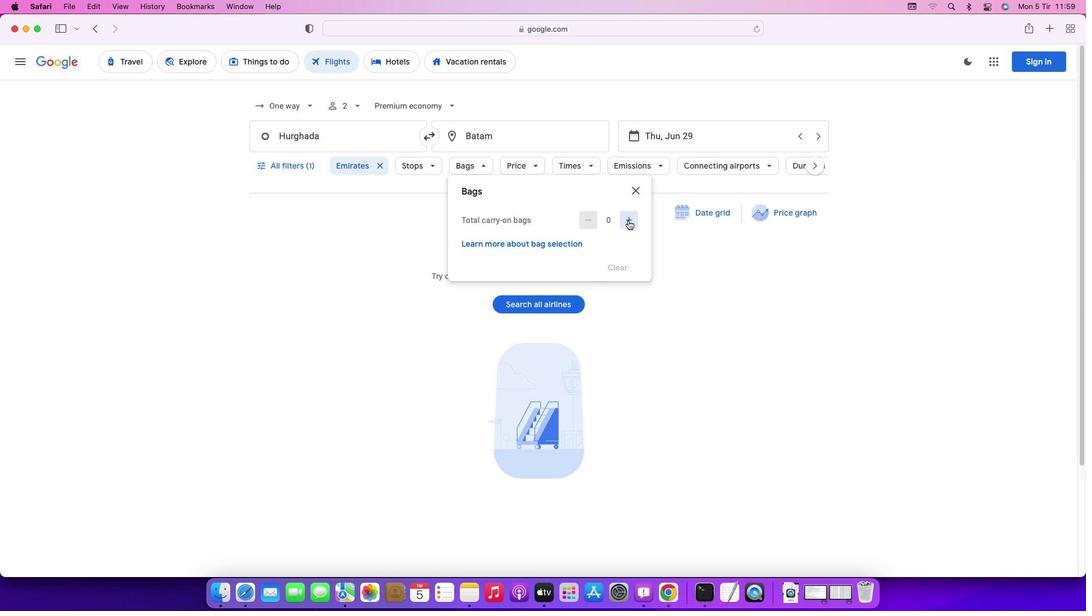 
Action: Mouse moved to (635, 191)
Screenshot: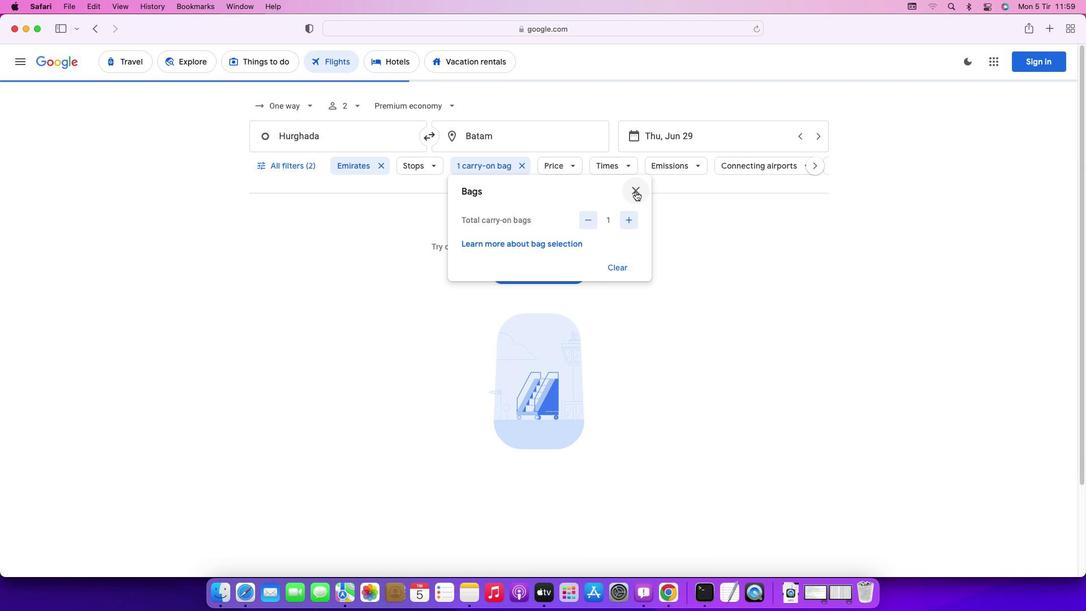 
Action: Mouse pressed left at (635, 191)
Screenshot: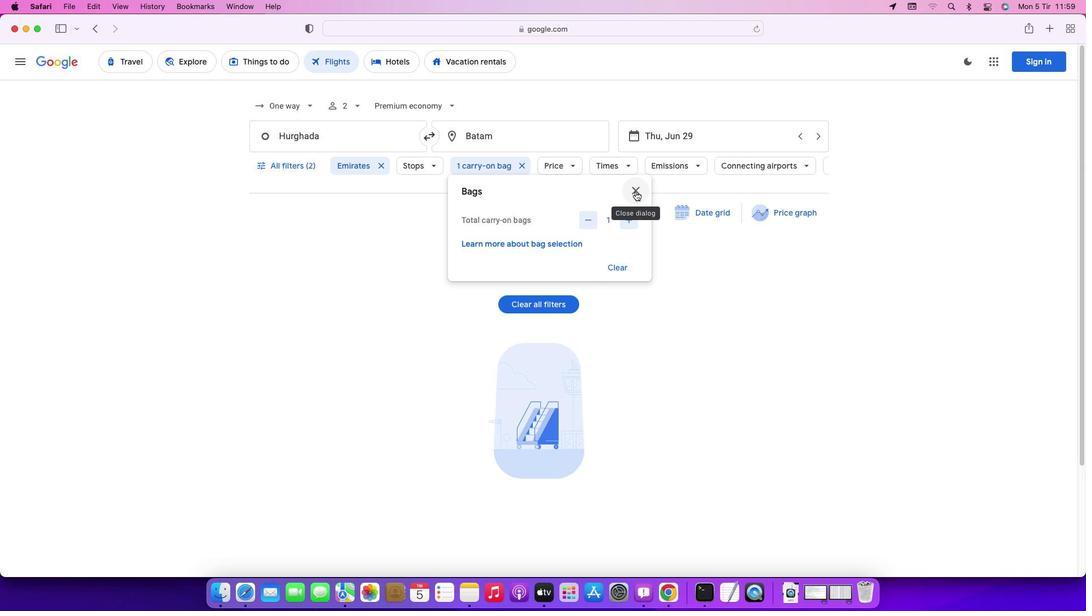 
Action: Mouse moved to (570, 168)
Screenshot: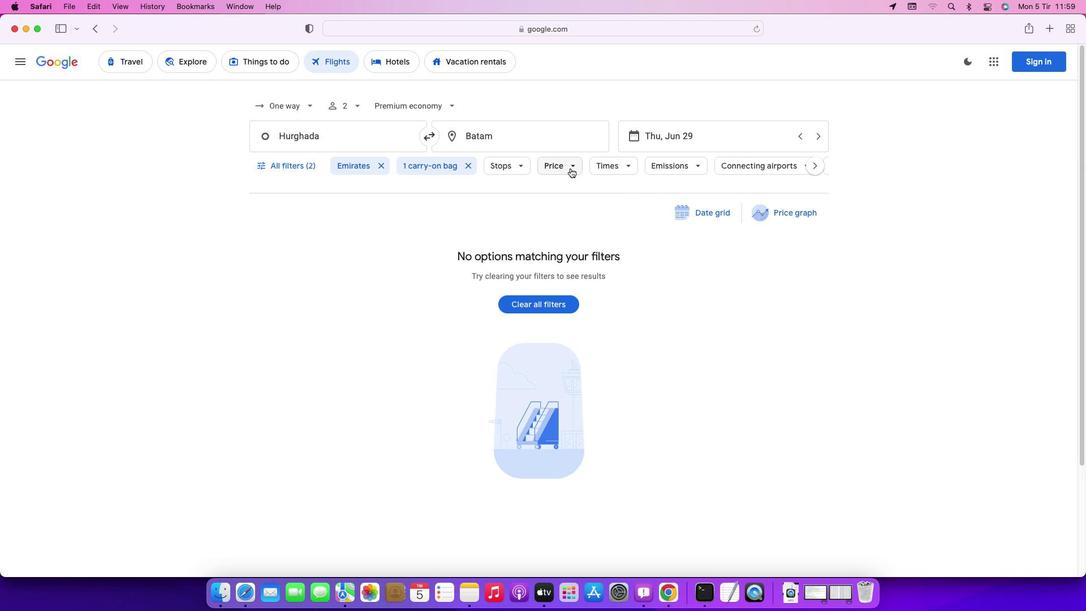 
Action: Mouse pressed left at (570, 168)
Screenshot: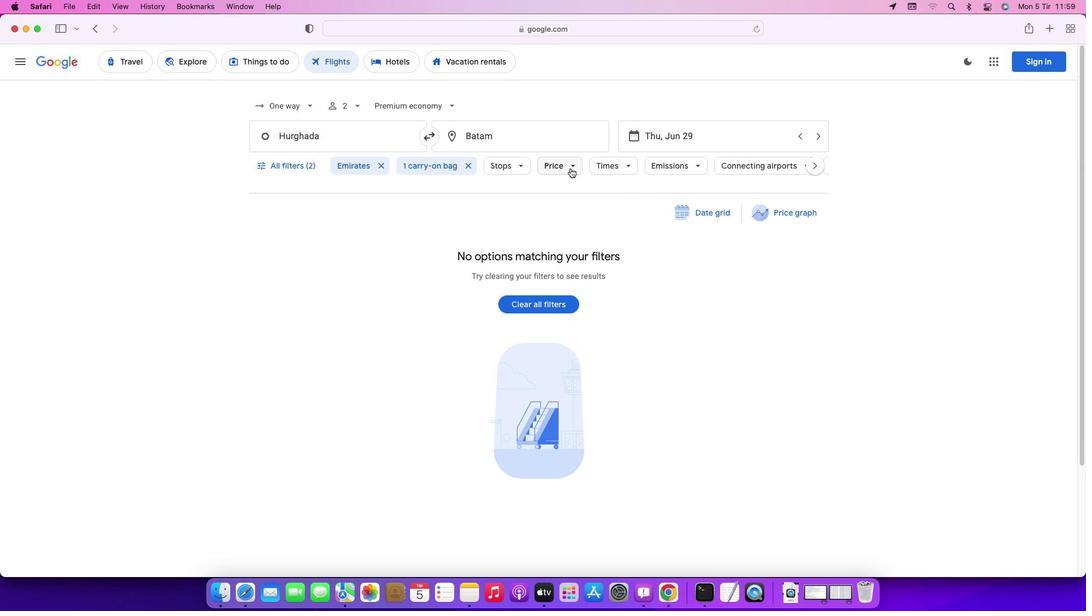 
Action: Mouse moved to (720, 243)
Screenshot: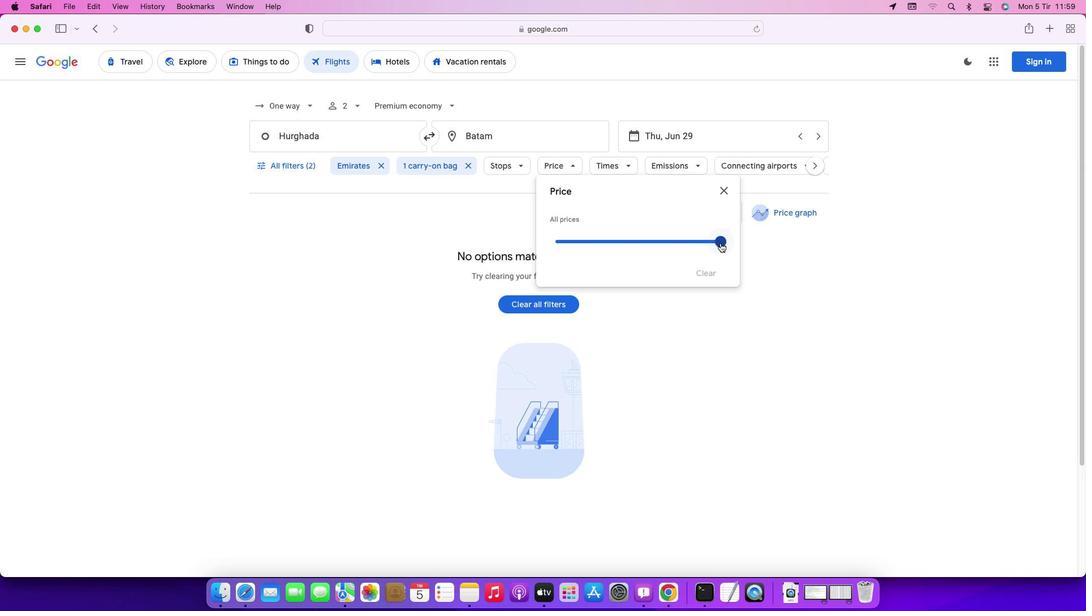 
Action: Mouse pressed left at (720, 243)
Screenshot: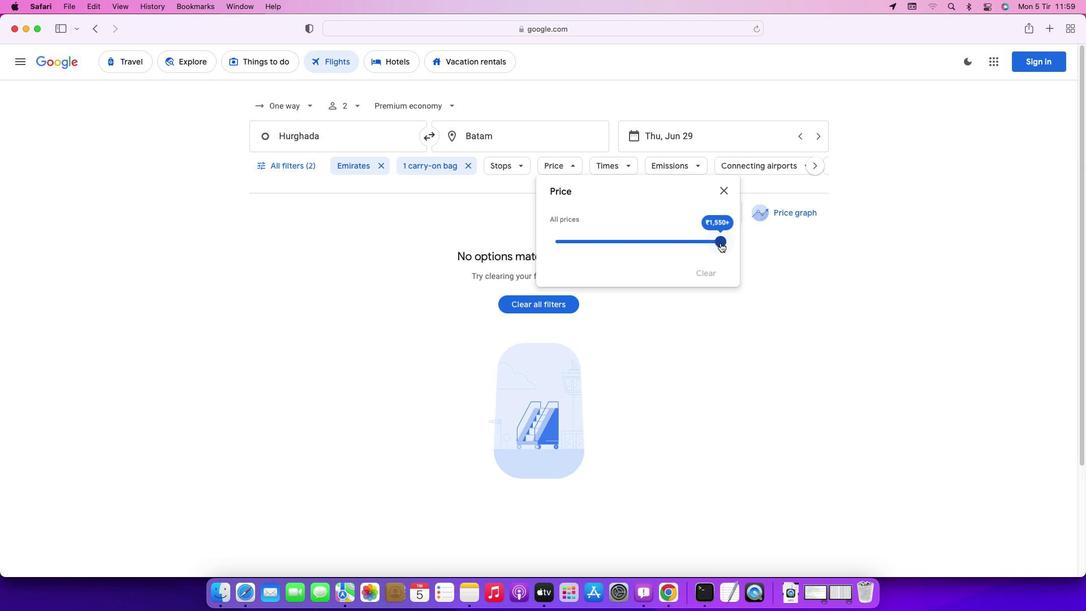 
Action: Mouse moved to (726, 191)
Screenshot: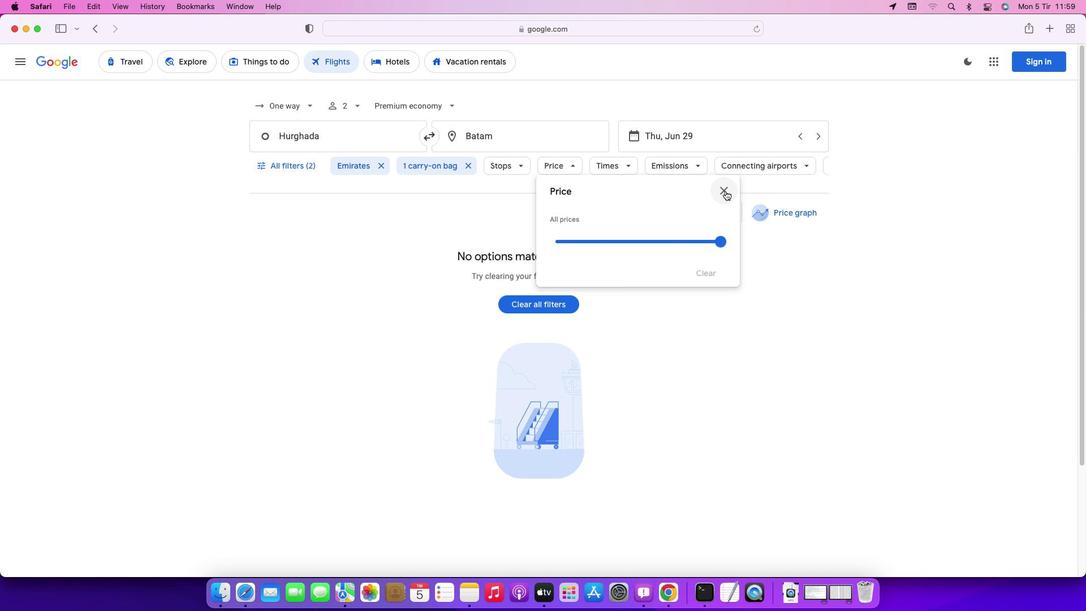 
Action: Mouse pressed left at (726, 191)
Screenshot: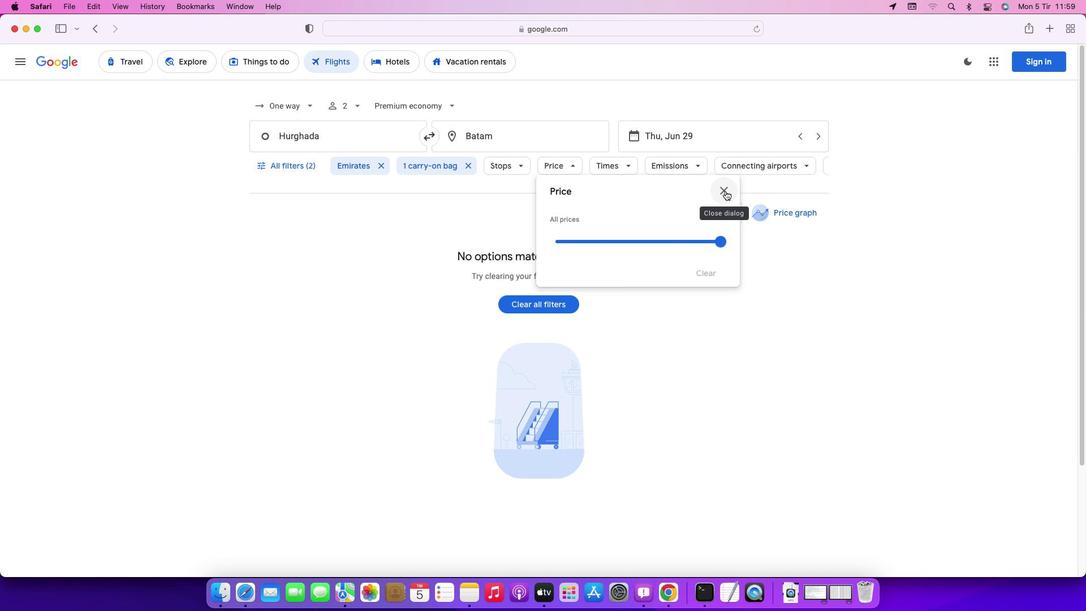 
Action: Mouse moved to (618, 169)
Screenshot: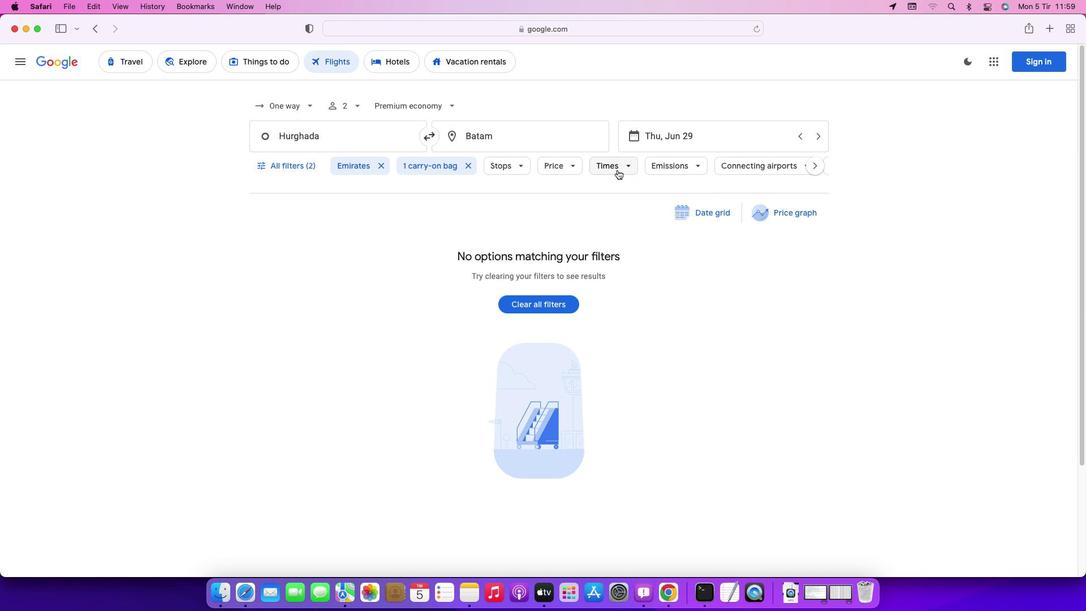 
Action: Mouse pressed left at (618, 169)
Screenshot: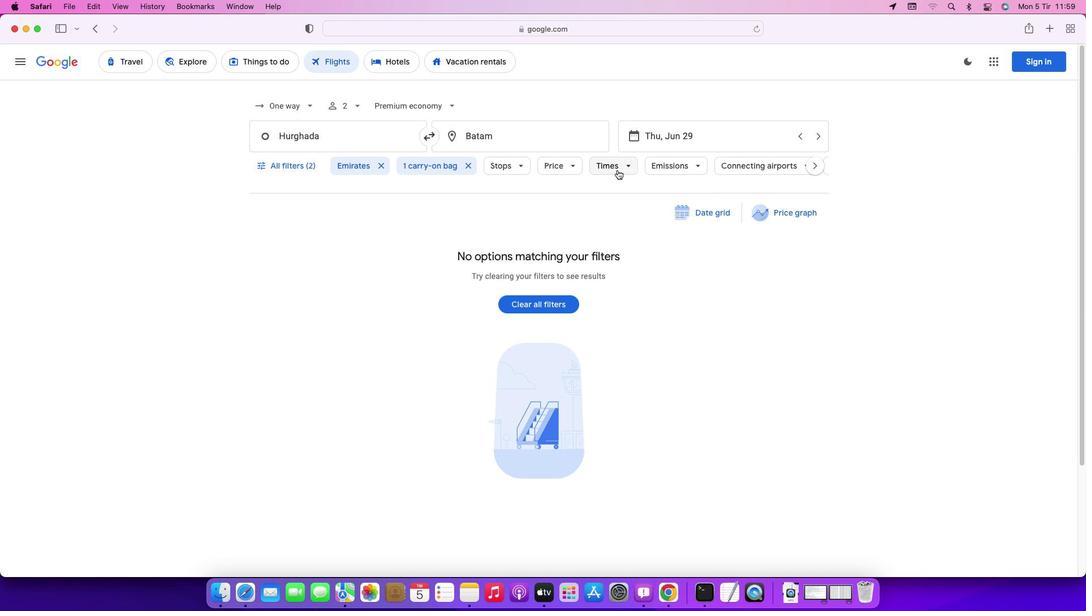 
Action: Mouse moved to (611, 275)
Screenshot: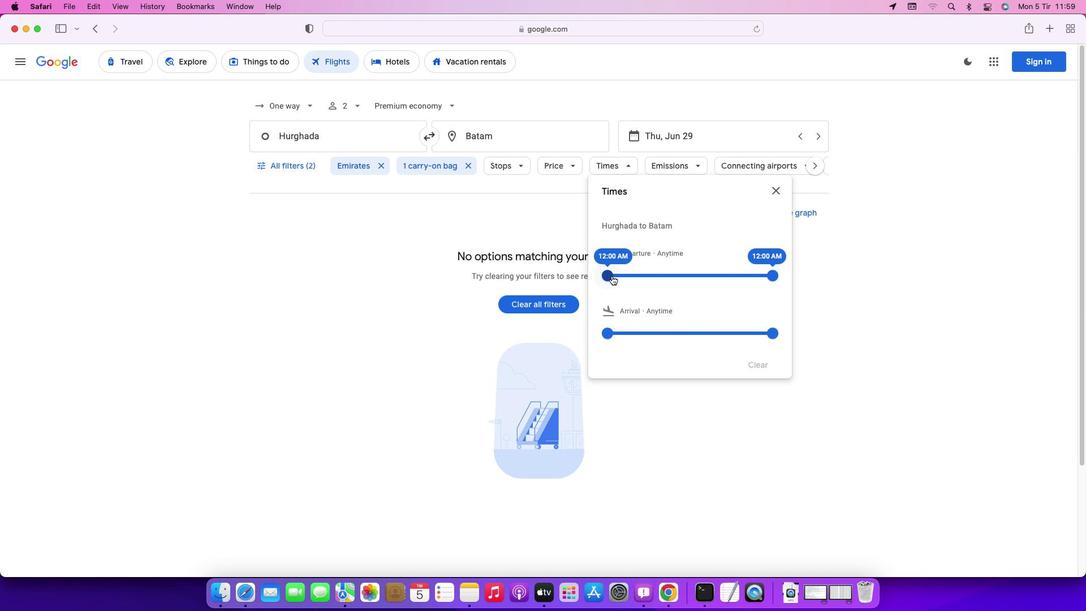 
Action: Mouse pressed left at (611, 275)
Screenshot: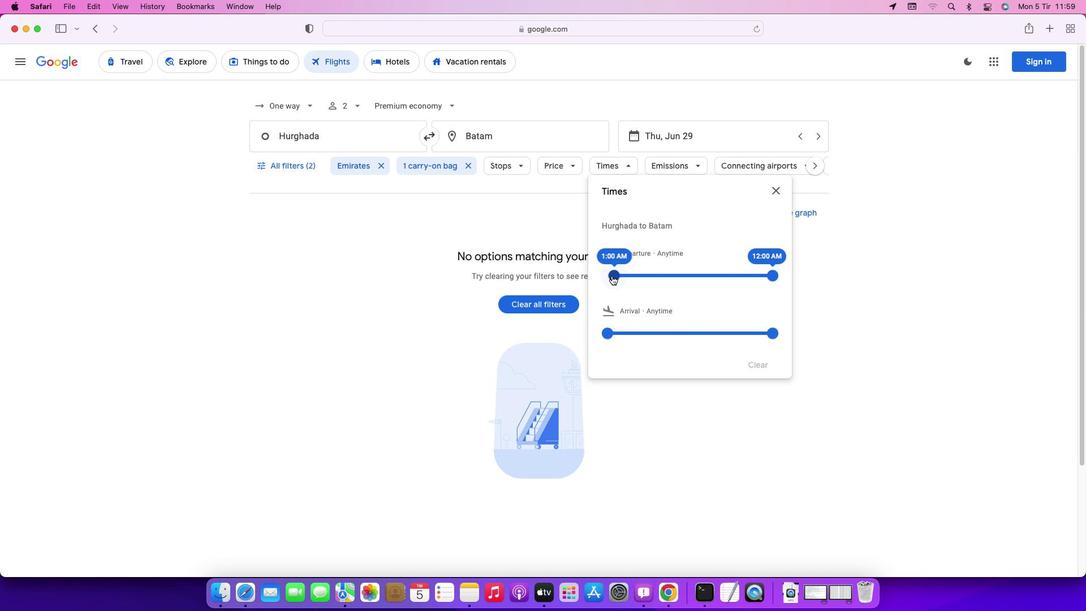 
Action: Mouse moved to (773, 196)
Screenshot: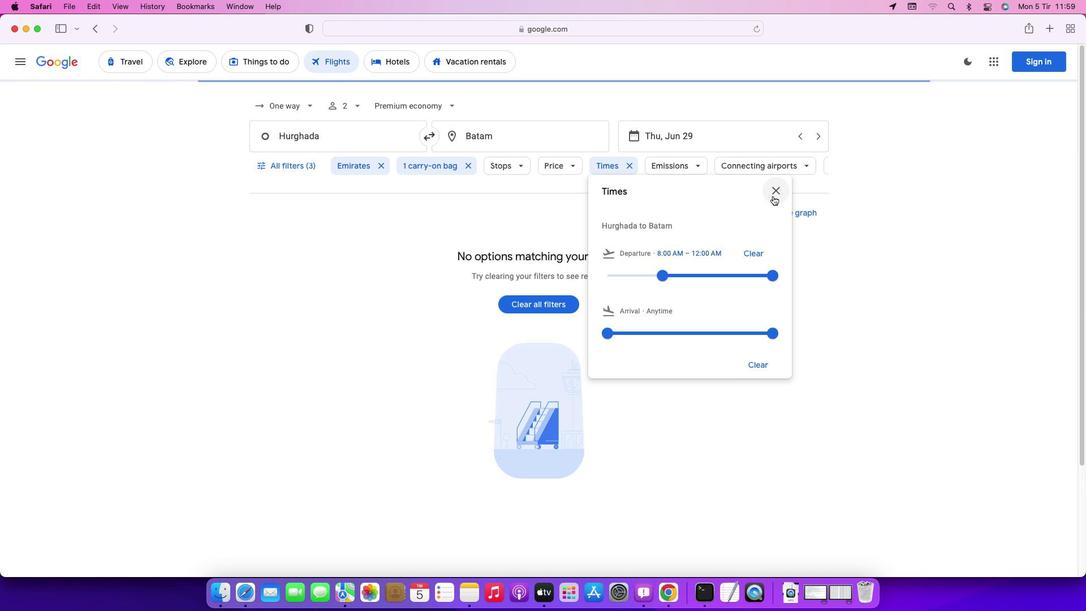 
Action: Mouse pressed left at (773, 196)
Screenshot: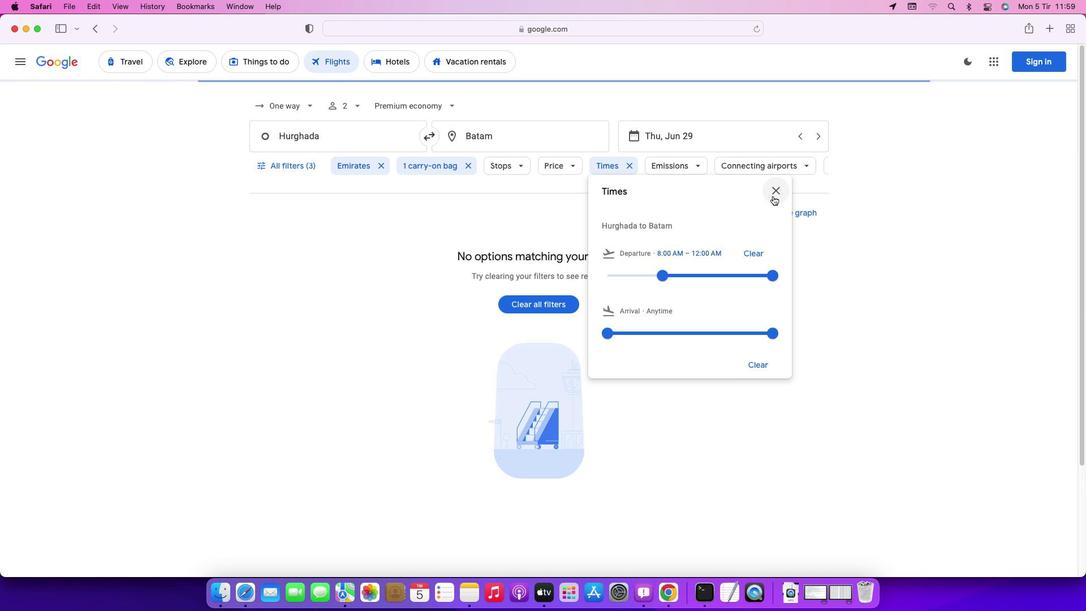 
Action: Mouse moved to (764, 268)
Screenshot: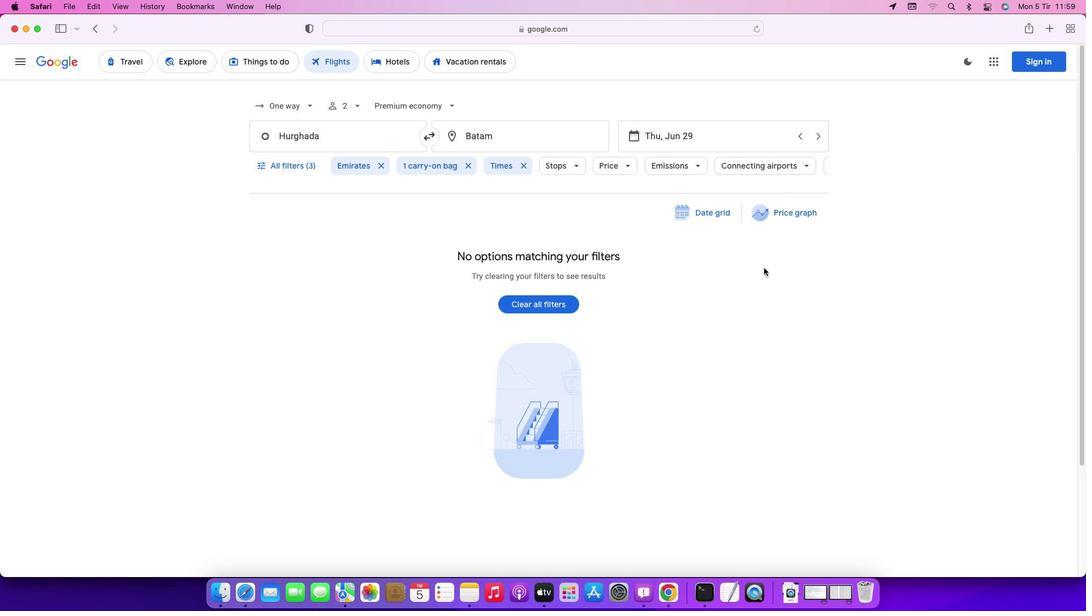 
